 Task: Open Card Net Promoter Score Analysis in Board Brand Storytelling and Narrative Development to Workspace CRM Implementation and add a team member Softage.1@softage.net, a label Blue, a checklist Cleaning, an attachment from your computer, a color Blue and finally, add a card description 'Research and develop new service offerings' and a comment 'Let us approach this task with a sense of urgency and prioritize it accordingly.'. Add a start date 'Jan 09, 1900' with a due date 'Jan 16, 1900'
Action: Mouse moved to (106, 45)
Screenshot: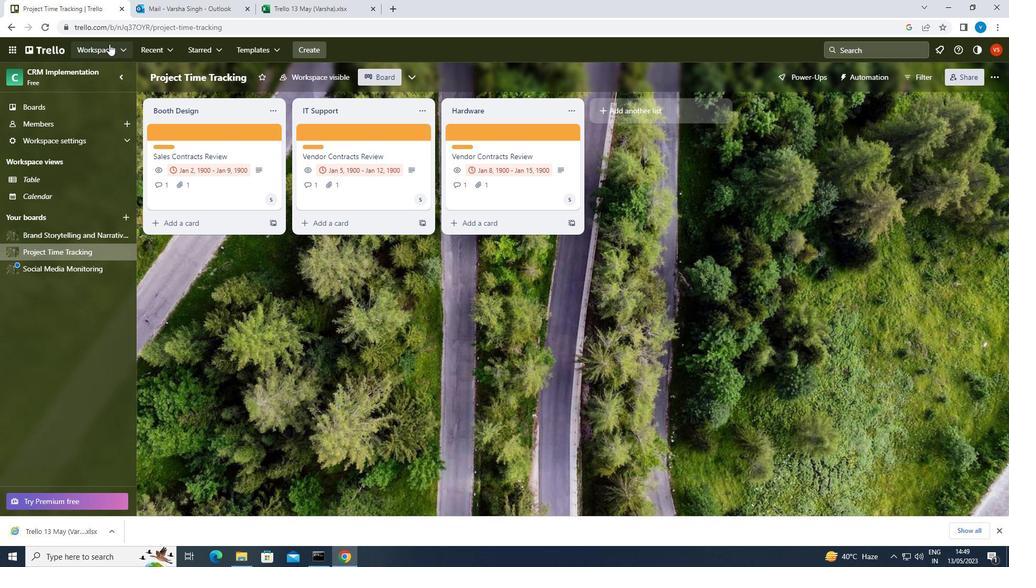 
Action: Mouse pressed left at (106, 45)
Screenshot: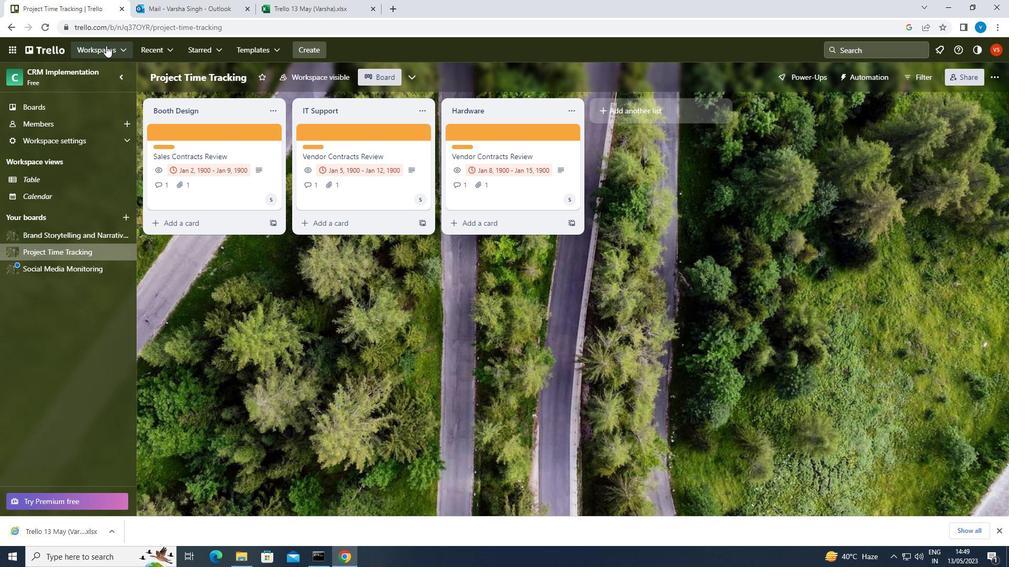 
Action: Mouse moved to (127, 385)
Screenshot: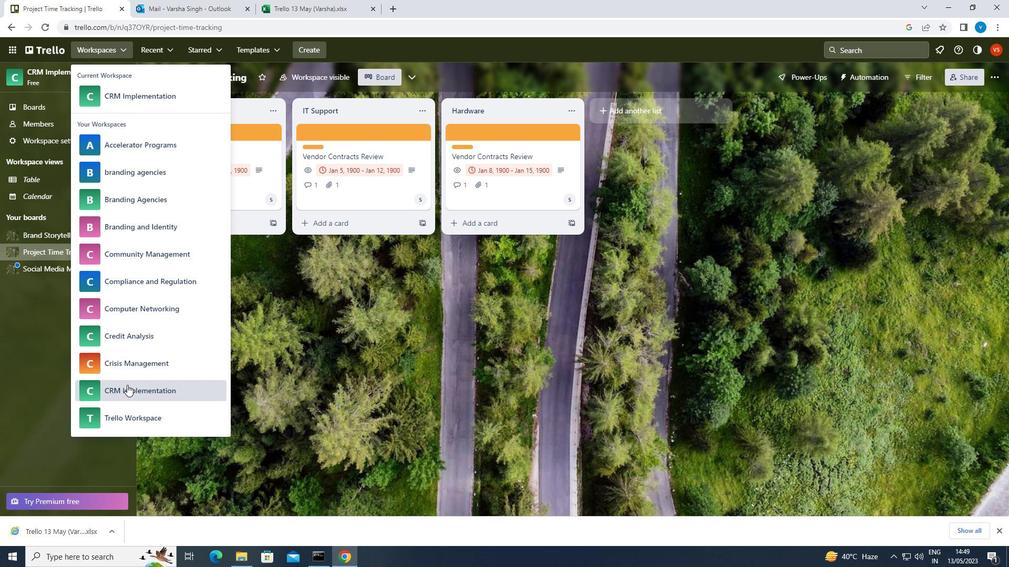 
Action: Mouse pressed left at (127, 385)
Screenshot: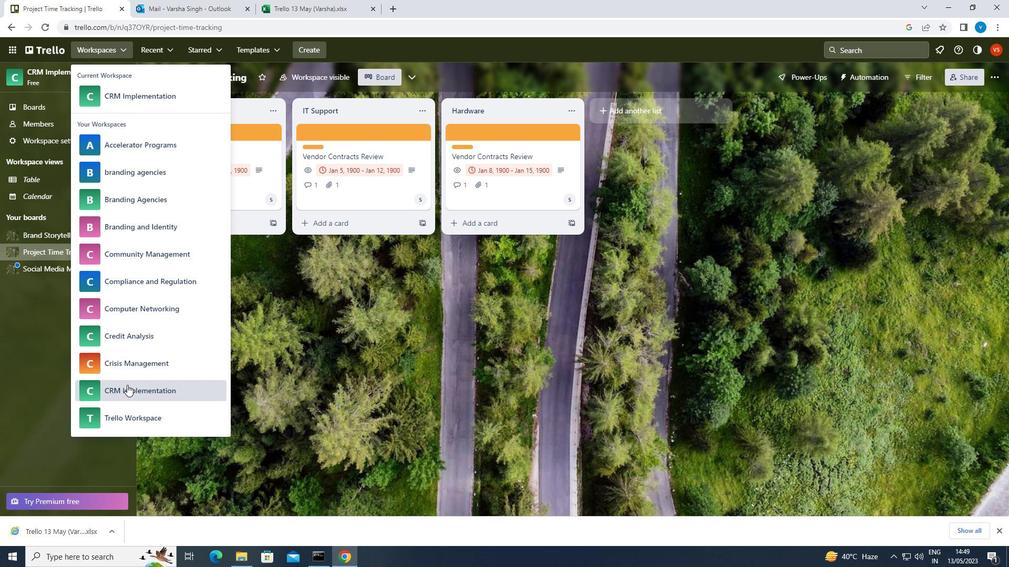 
Action: Mouse moved to (754, 423)
Screenshot: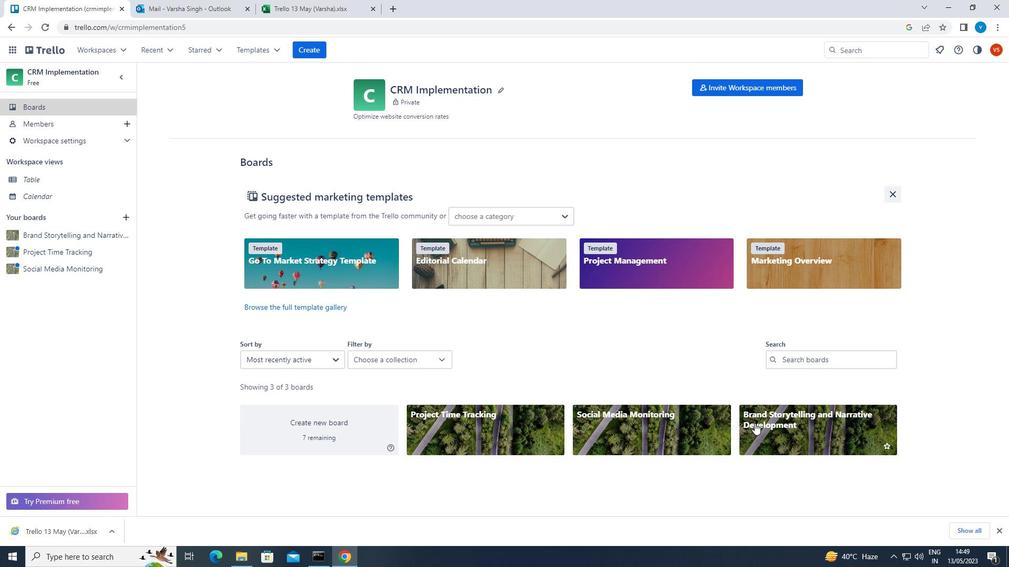 
Action: Mouse pressed left at (754, 423)
Screenshot: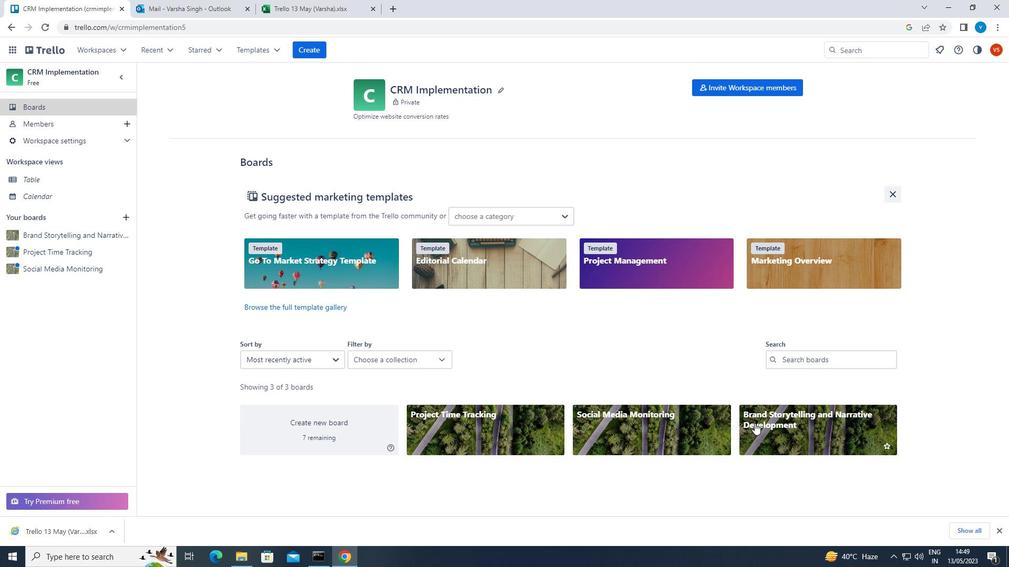 
Action: Mouse moved to (495, 135)
Screenshot: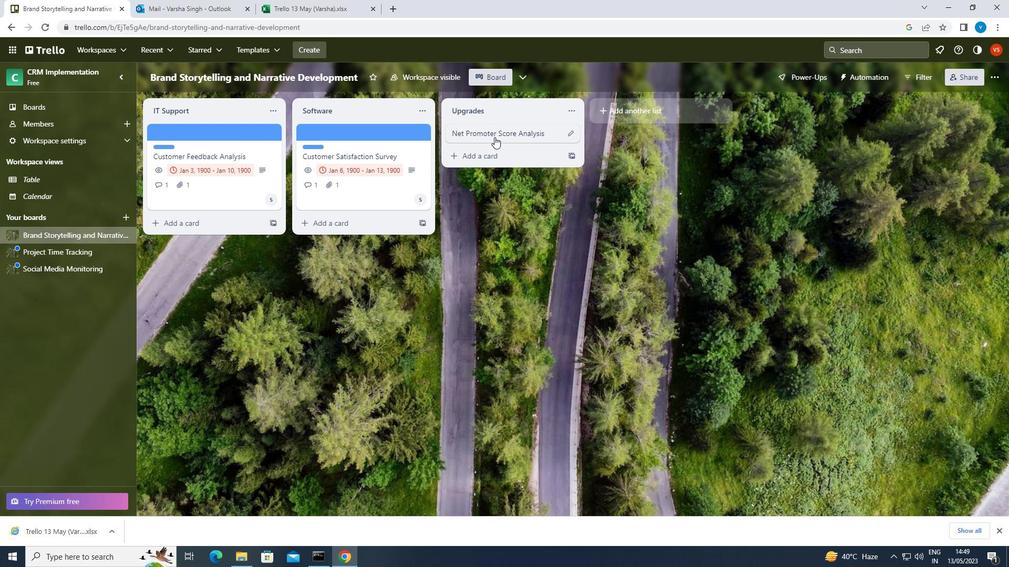 
Action: Mouse pressed left at (495, 135)
Screenshot: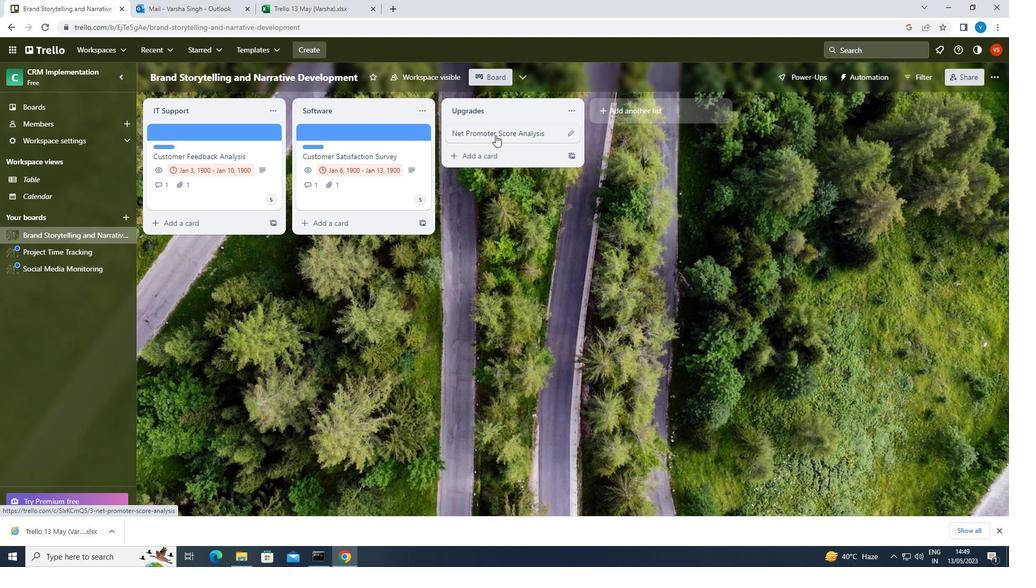 
Action: Mouse moved to (649, 170)
Screenshot: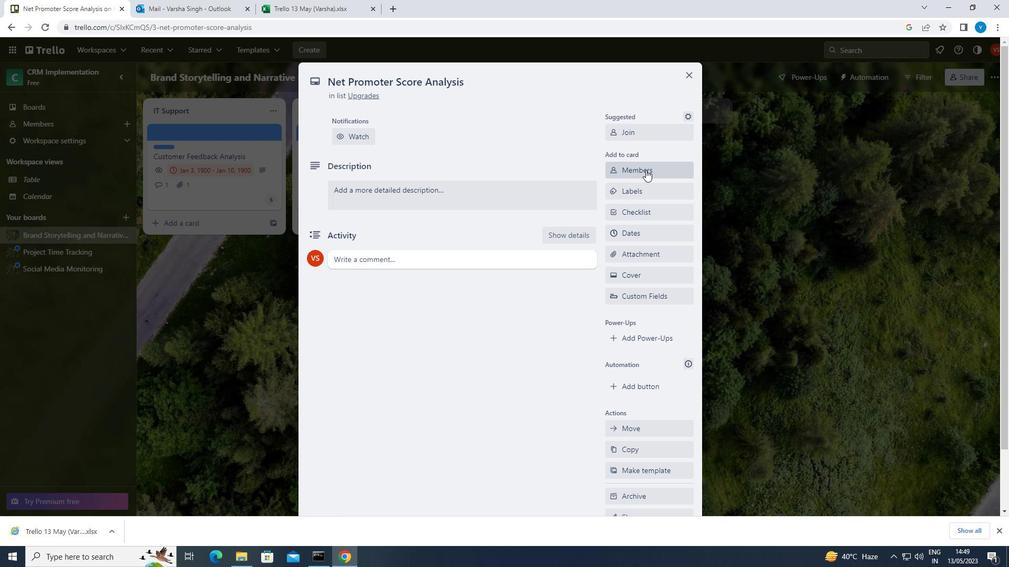 
Action: Mouse pressed left at (649, 170)
Screenshot: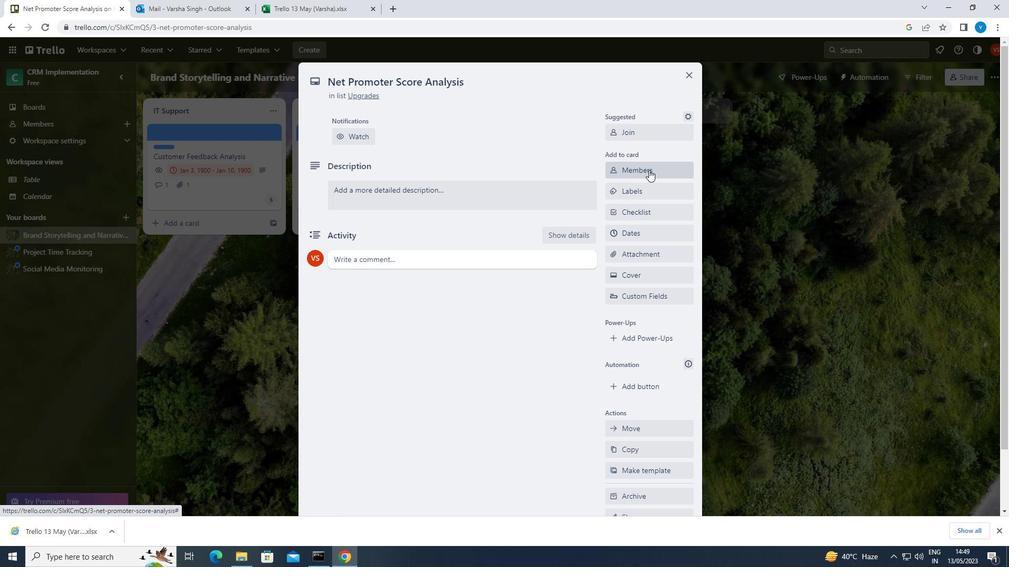 
Action: Key pressed <Key.shift>SOFTAGE.1<Key.shift><Key.shift>@SOFTAGE.NET
Screenshot: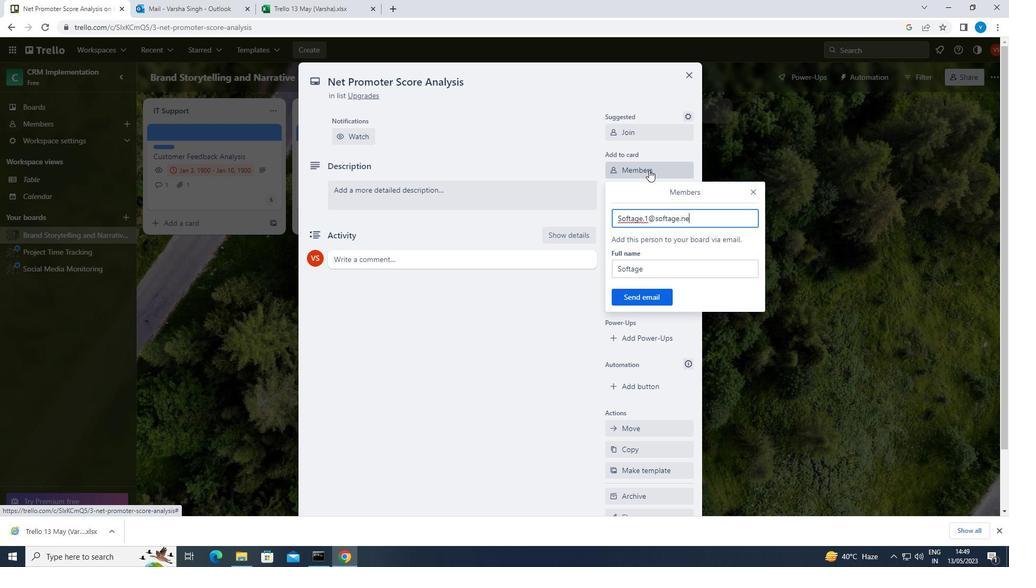 
Action: Mouse moved to (644, 296)
Screenshot: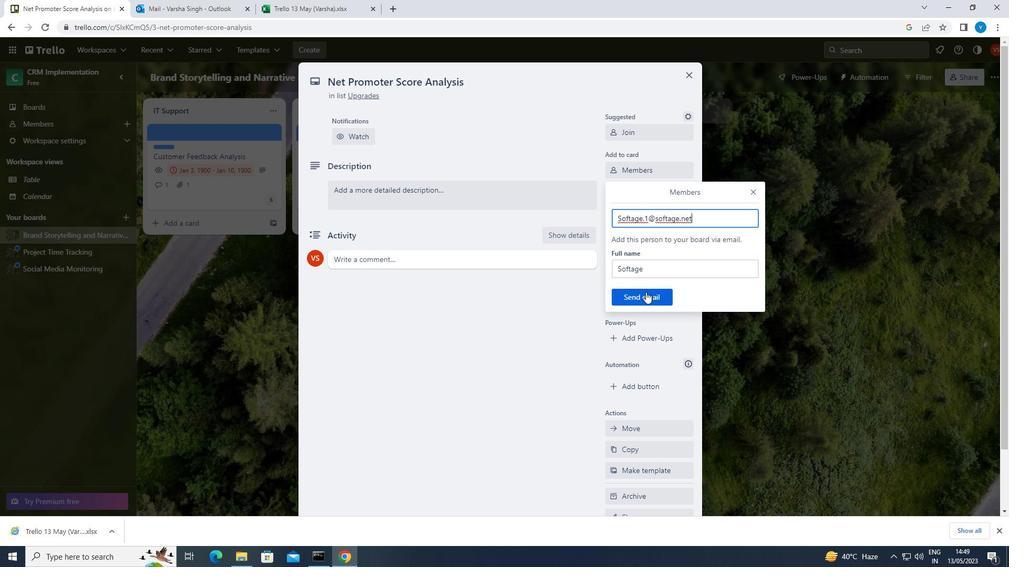 
Action: Mouse pressed left at (644, 296)
Screenshot: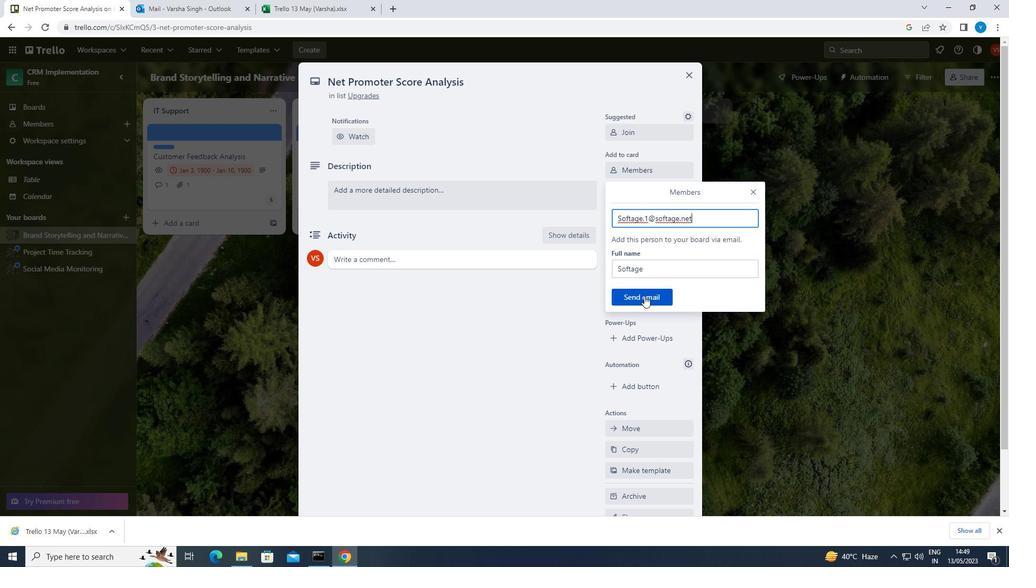 
Action: Mouse moved to (655, 189)
Screenshot: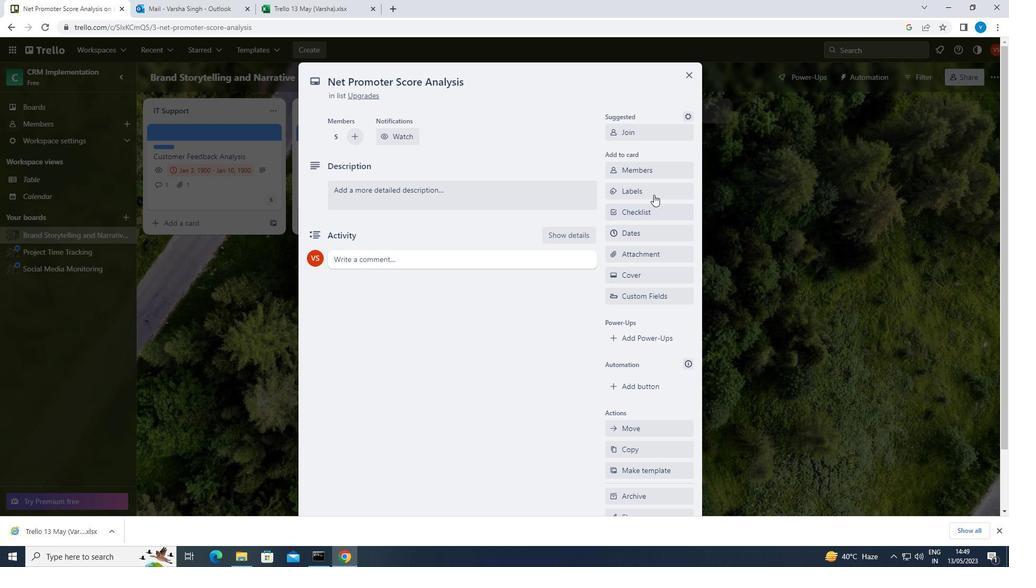 
Action: Mouse pressed left at (655, 189)
Screenshot: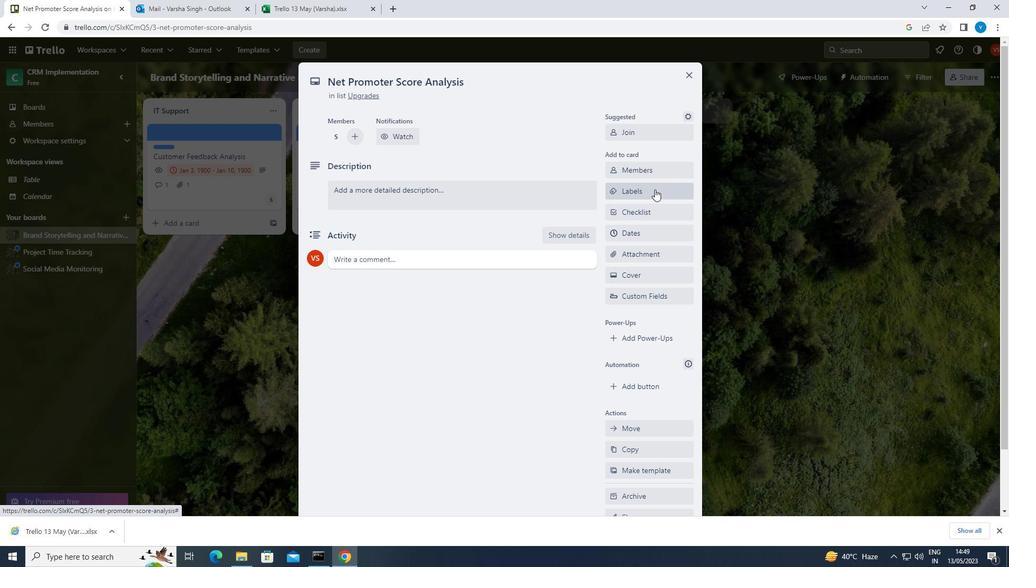 
Action: Mouse moved to (651, 365)
Screenshot: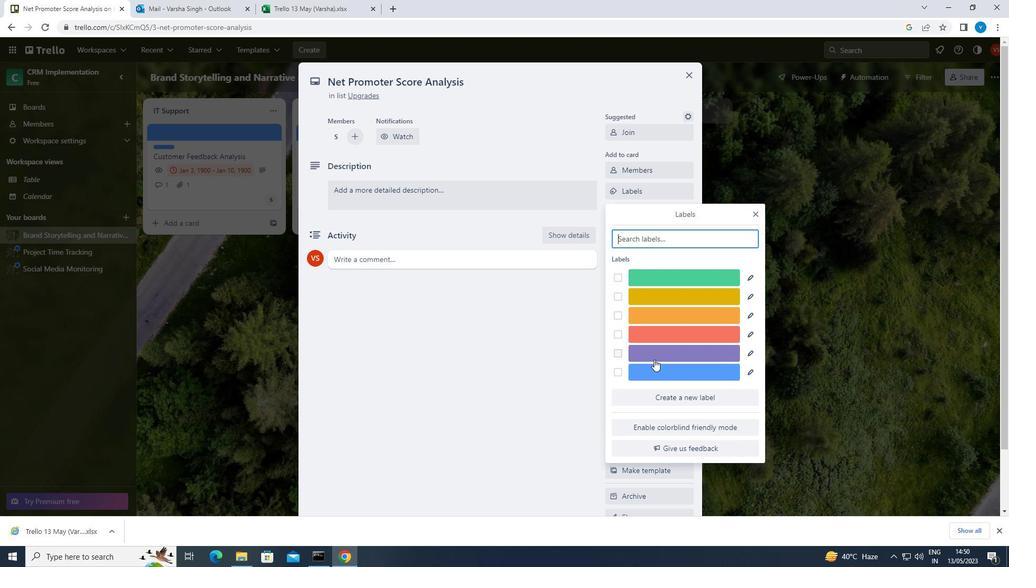 
Action: Mouse pressed left at (651, 365)
Screenshot: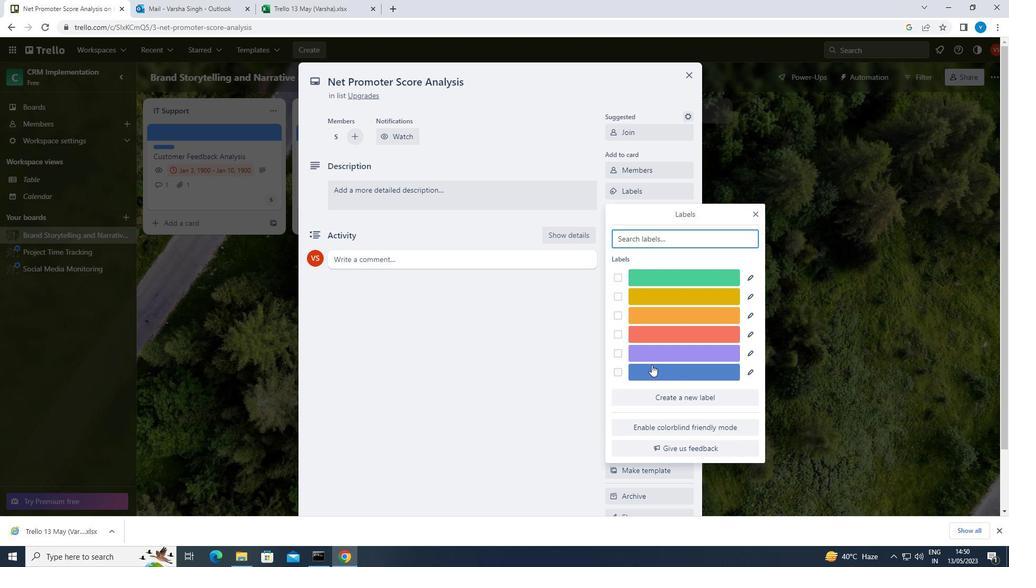 
Action: Mouse moved to (756, 213)
Screenshot: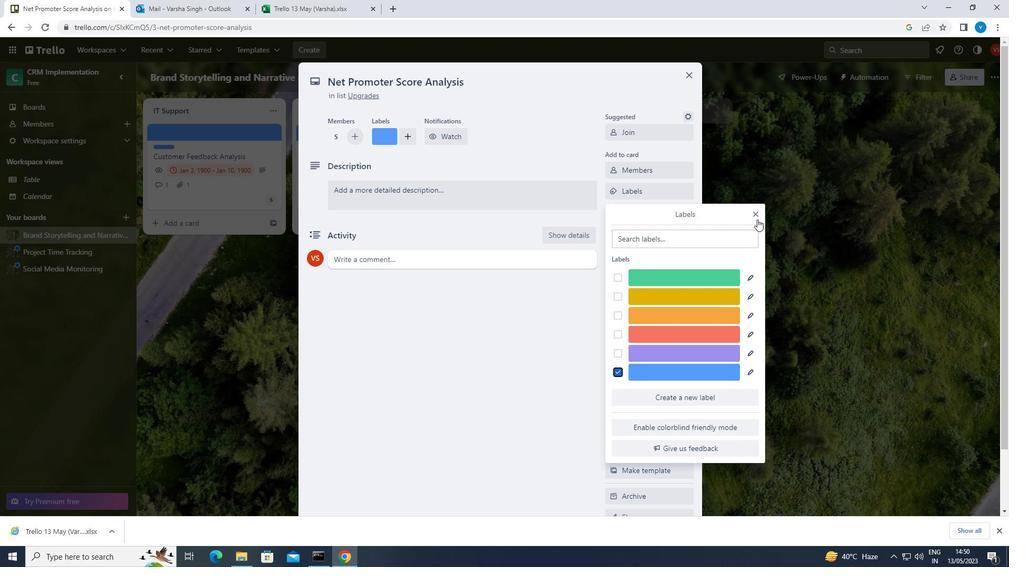 
Action: Mouse pressed left at (756, 213)
Screenshot: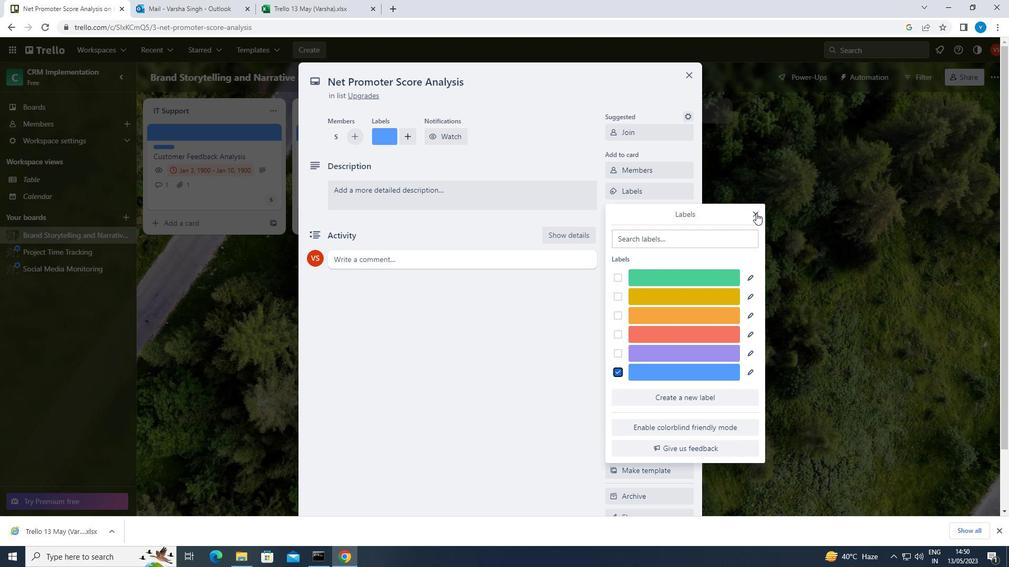 
Action: Mouse moved to (661, 210)
Screenshot: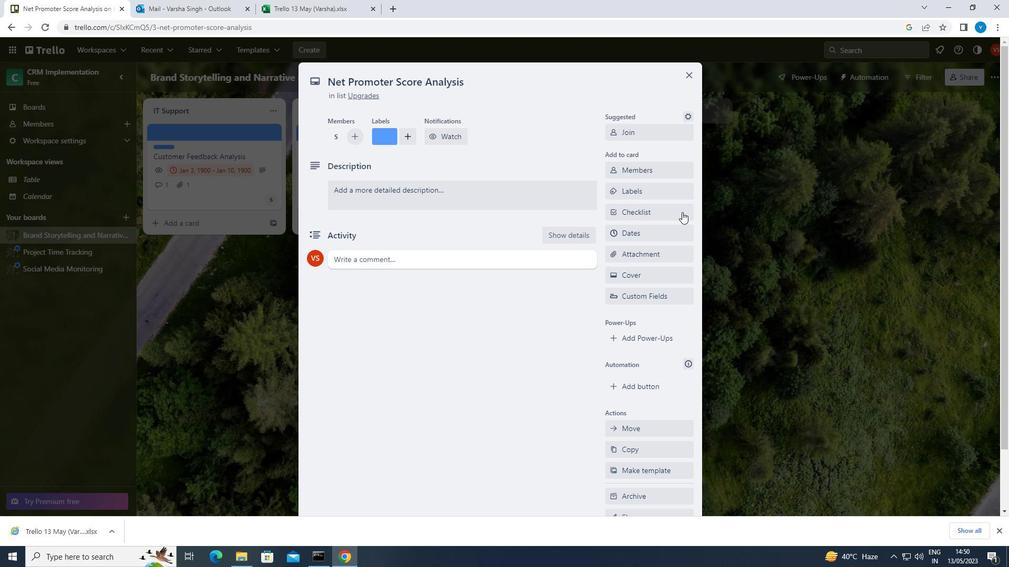 
Action: Mouse pressed left at (661, 210)
Screenshot: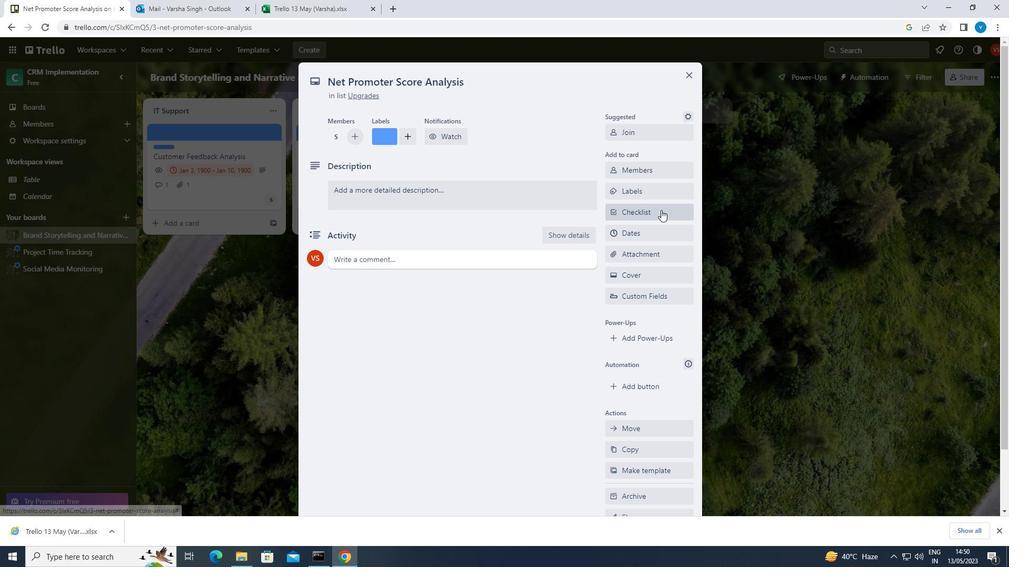 
Action: Mouse moved to (658, 255)
Screenshot: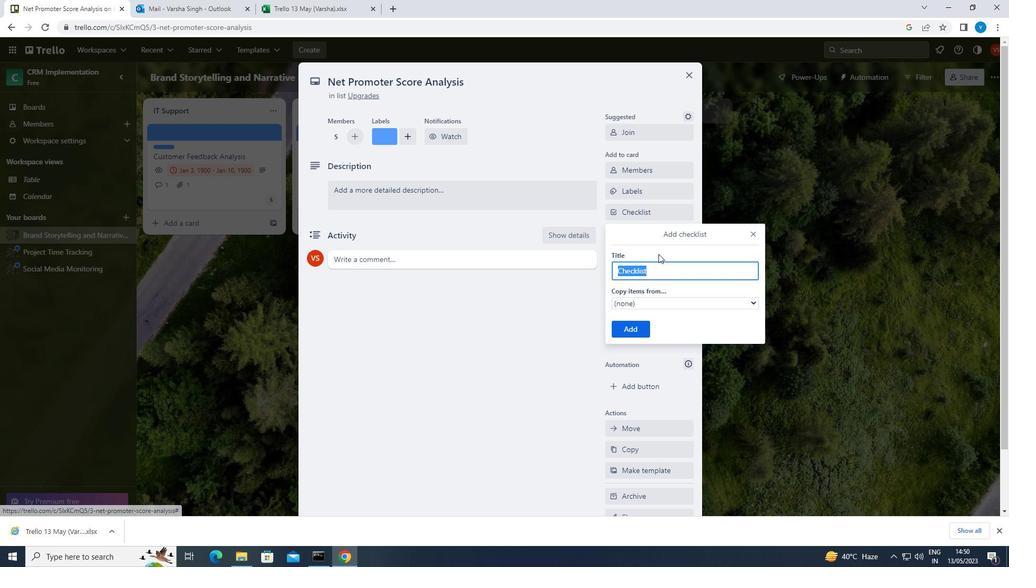 
Action: Key pressed <Key.shift>CLEANING
Screenshot: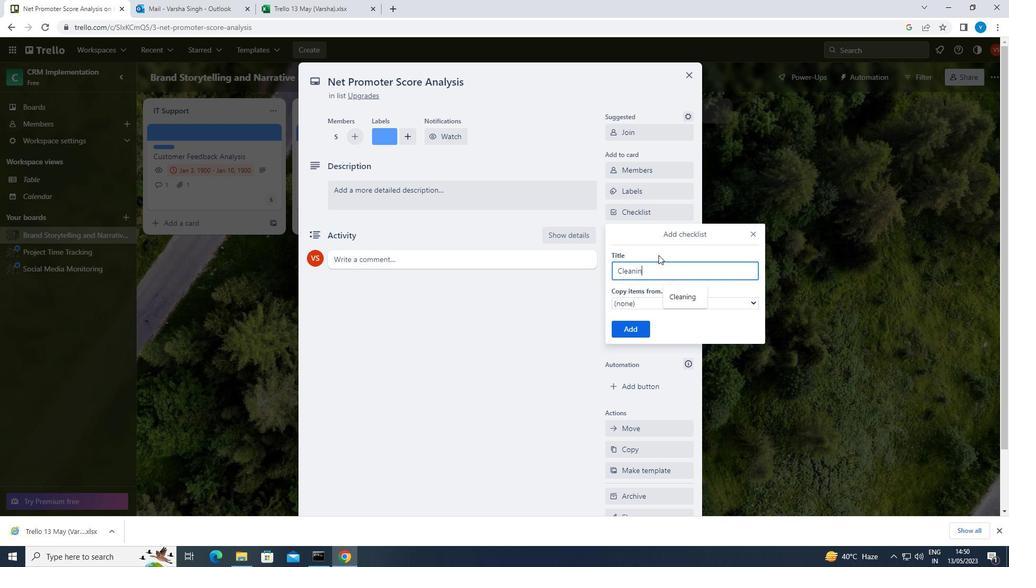 
Action: Mouse moved to (631, 330)
Screenshot: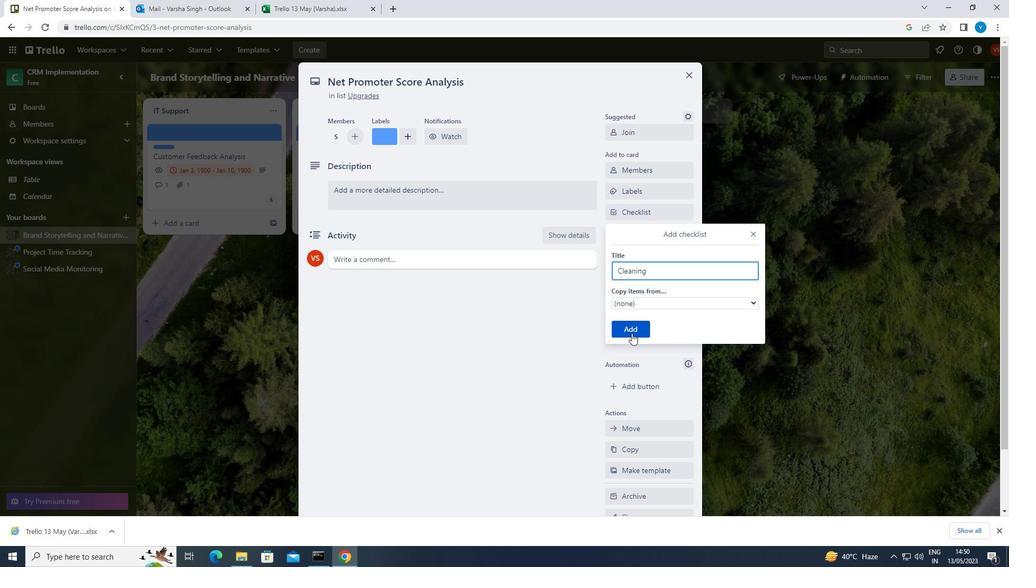 
Action: Mouse pressed left at (631, 330)
Screenshot: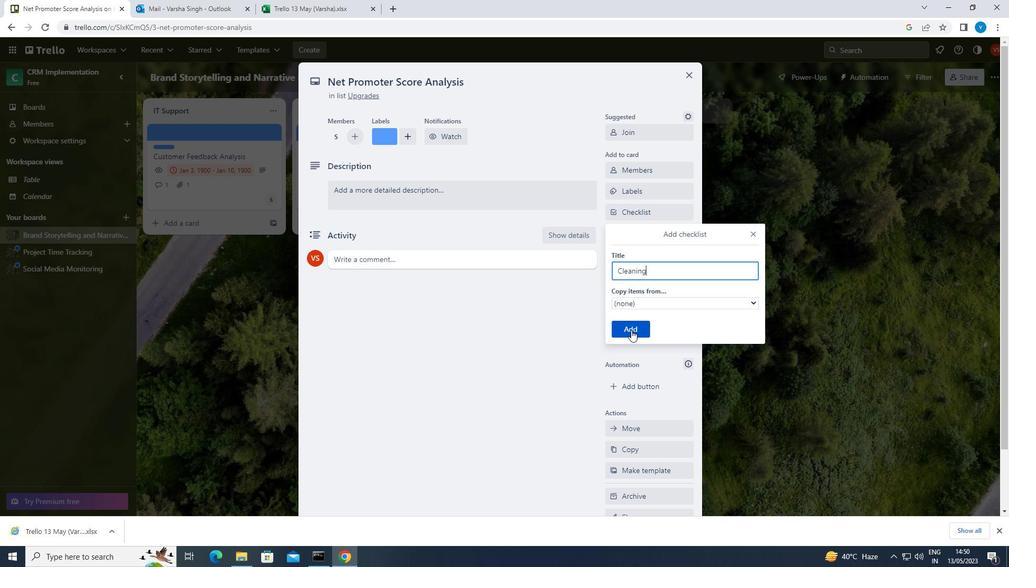 
Action: Mouse moved to (649, 254)
Screenshot: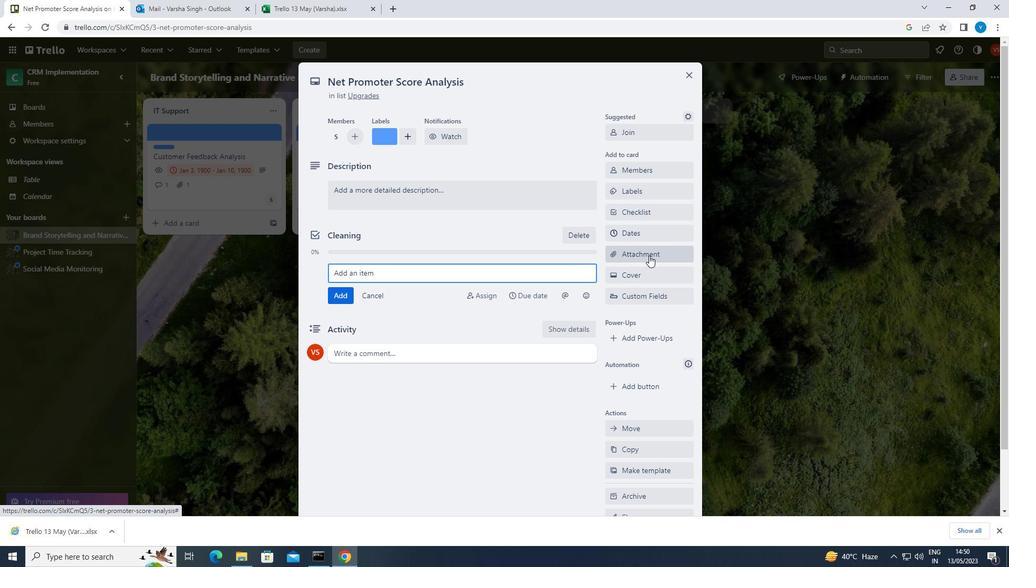 
Action: Mouse pressed left at (649, 254)
Screenshot: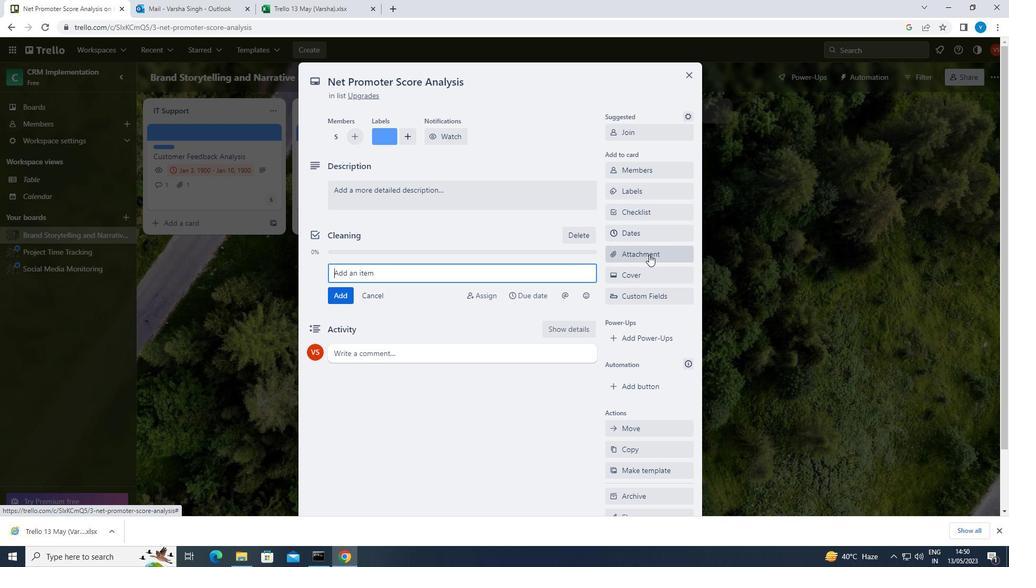 
Action: Mouse moved to (644, 299)
Screenshot: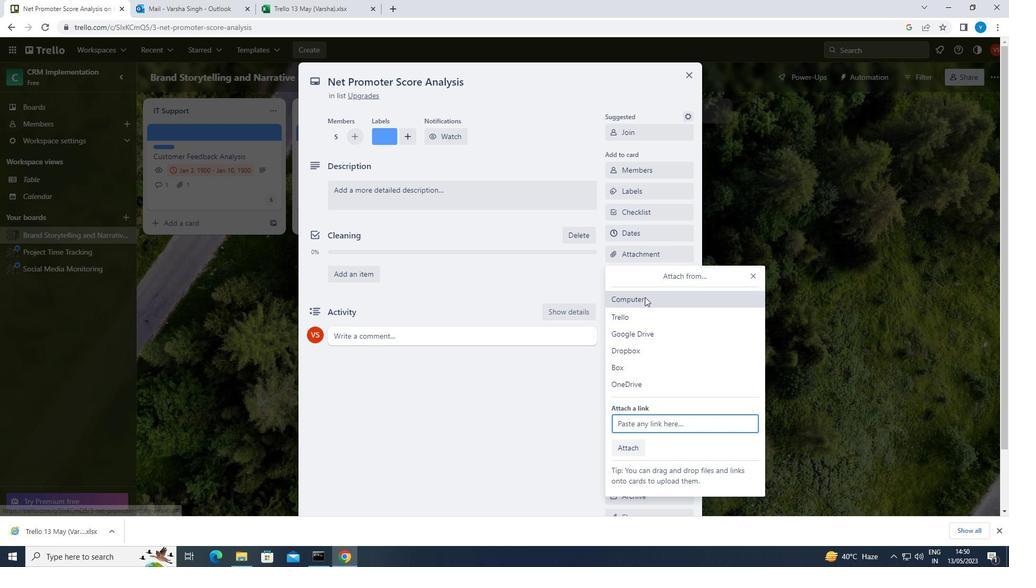 
Action: Mouse pressed left at (644, 299)
Screenshot: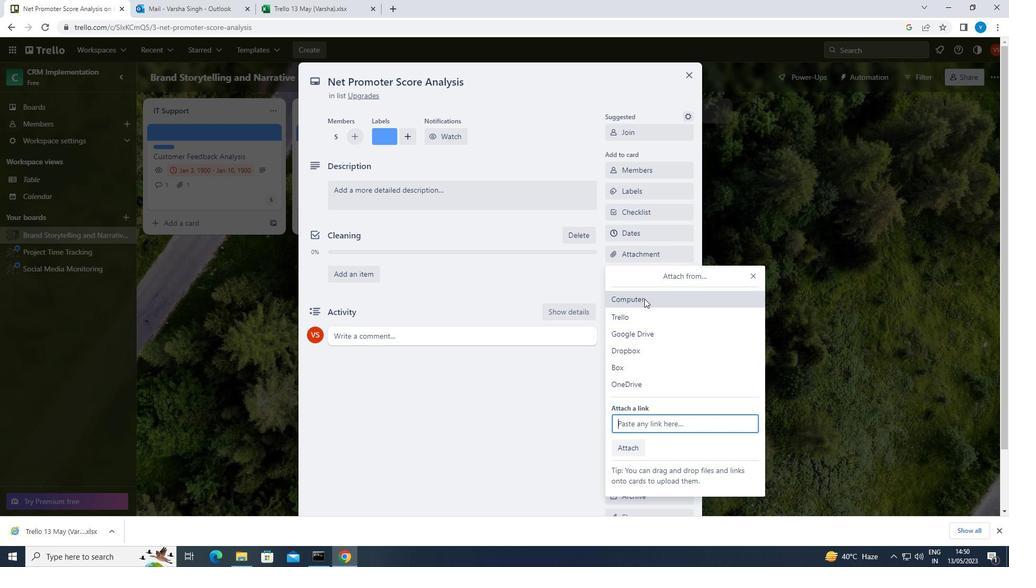 
Action: Mouse moved to (184, 189)
Screenshot: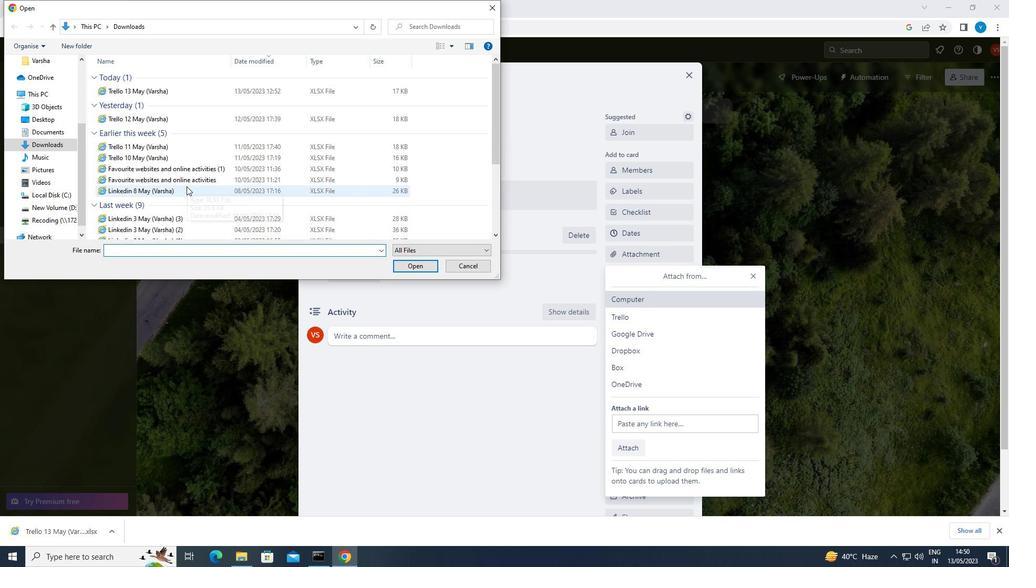 
Action: Mouse pressed left at (184, 189)
Screenshot: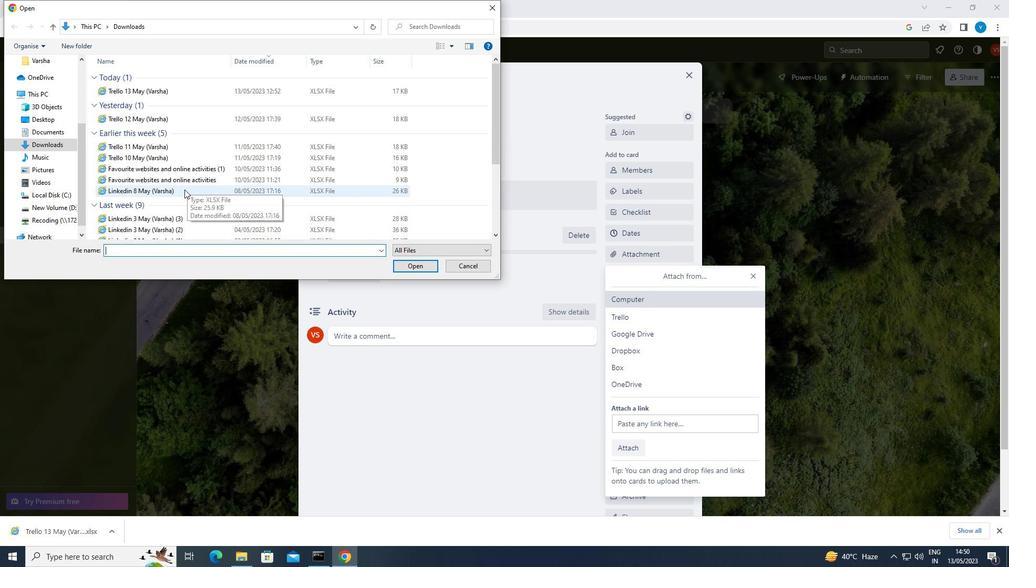 
Action: Mouse moved to (423, 268)
Screenshot: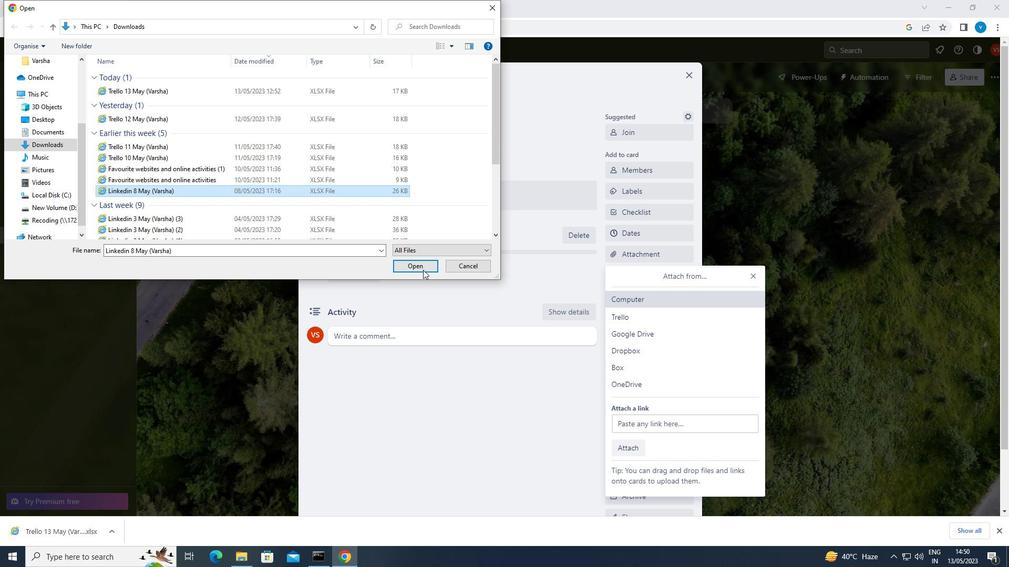 
Action: Mouse pressed left at (423, 268)
Screenshot: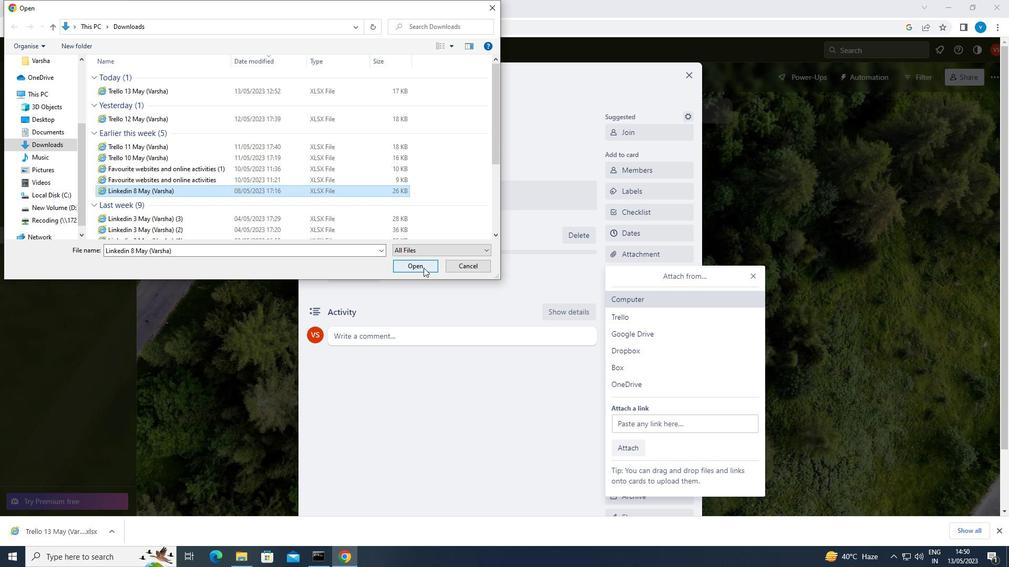 
Action: Mouse moved to (626, 273)
Screenshot: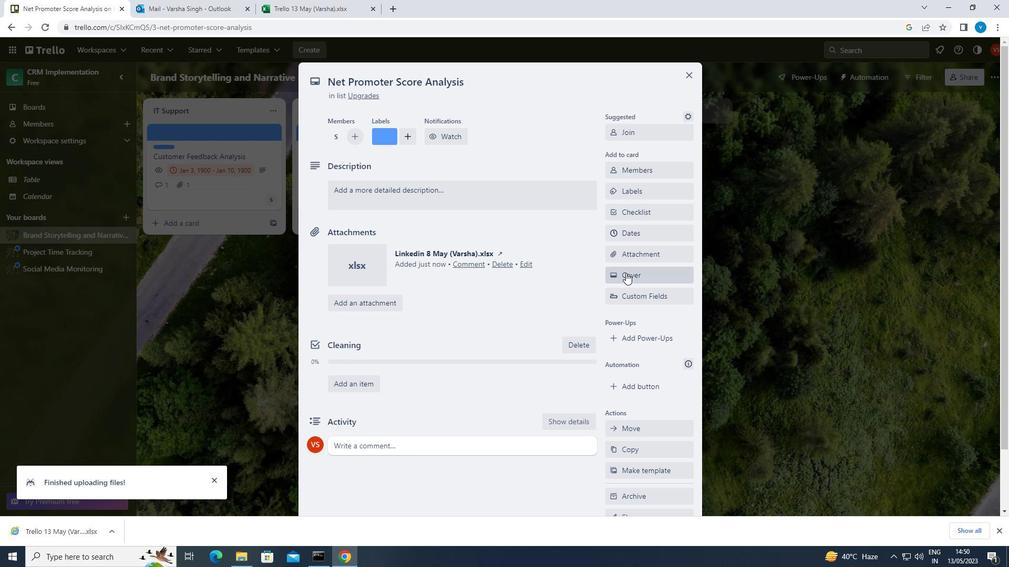 
Action: Mouse pressed left at (626, 273)
Screenshot: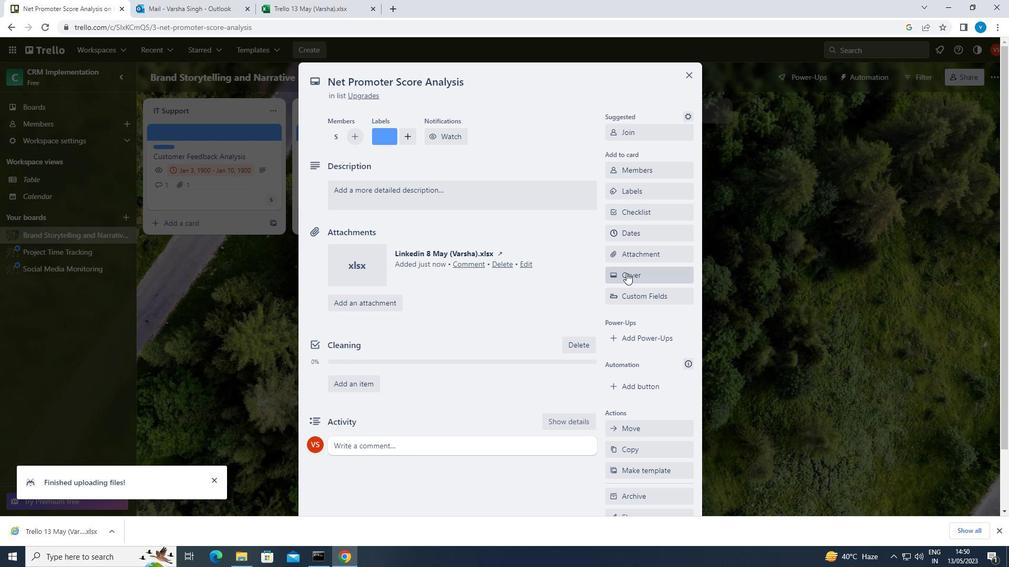 
Action: Mouse moved to (624, 323)
Screenshot: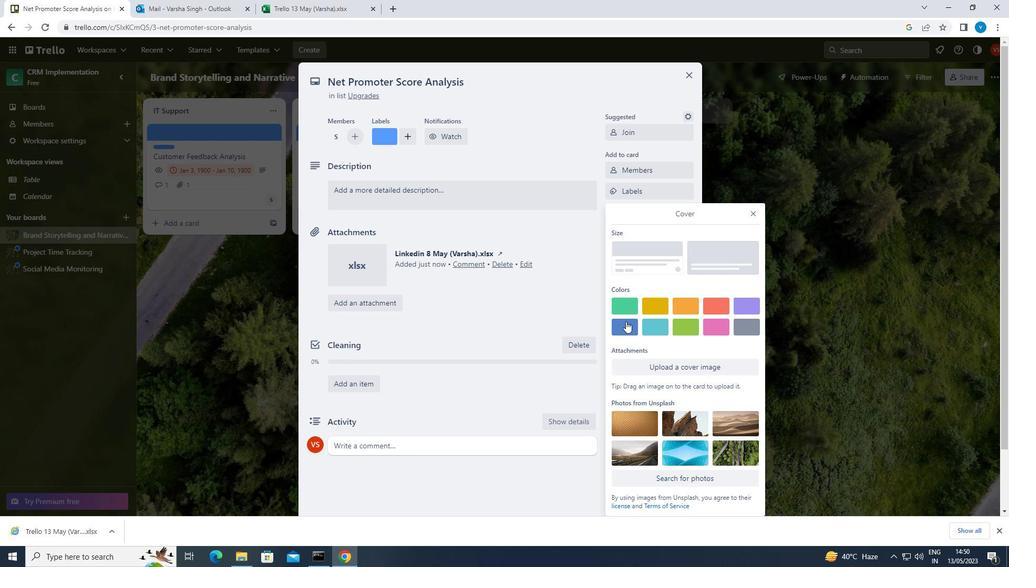 
Action: Mouse pressed left at (624, 323)
Screenshot: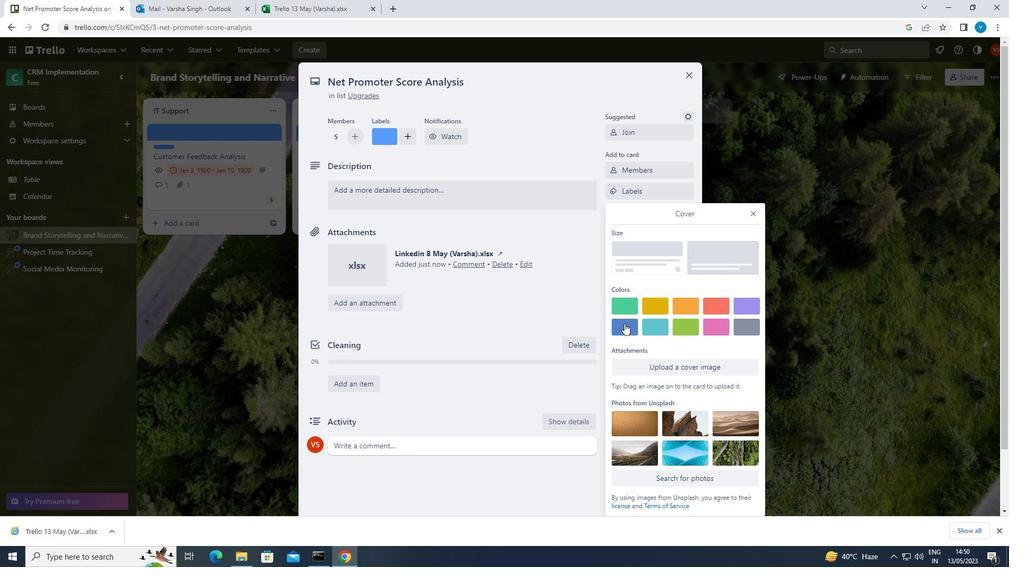 
Action: Mouse moved to (420, 253)
Screenshot: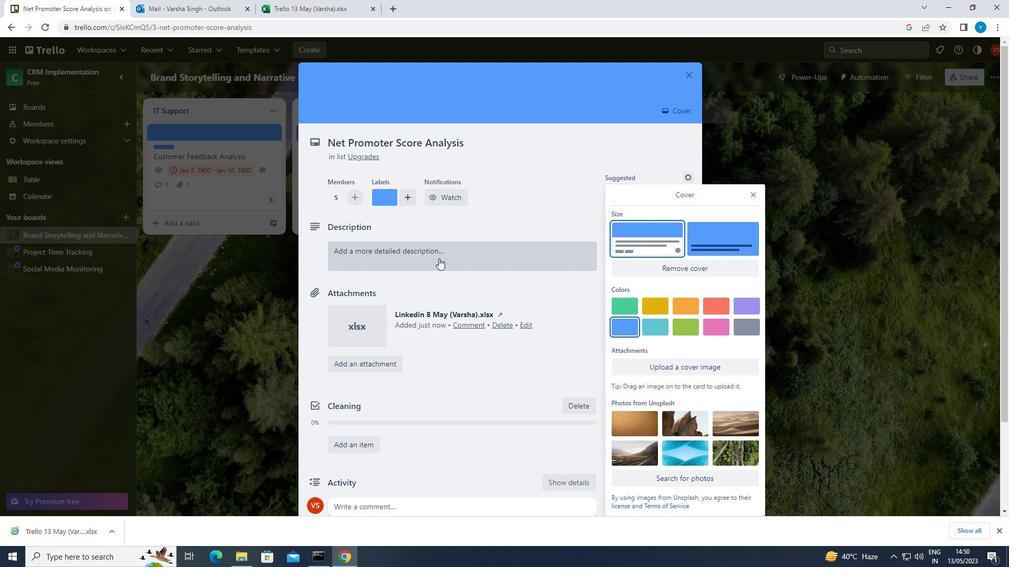 
Action: Mouse pressed left at (420, 253)
Screenshot: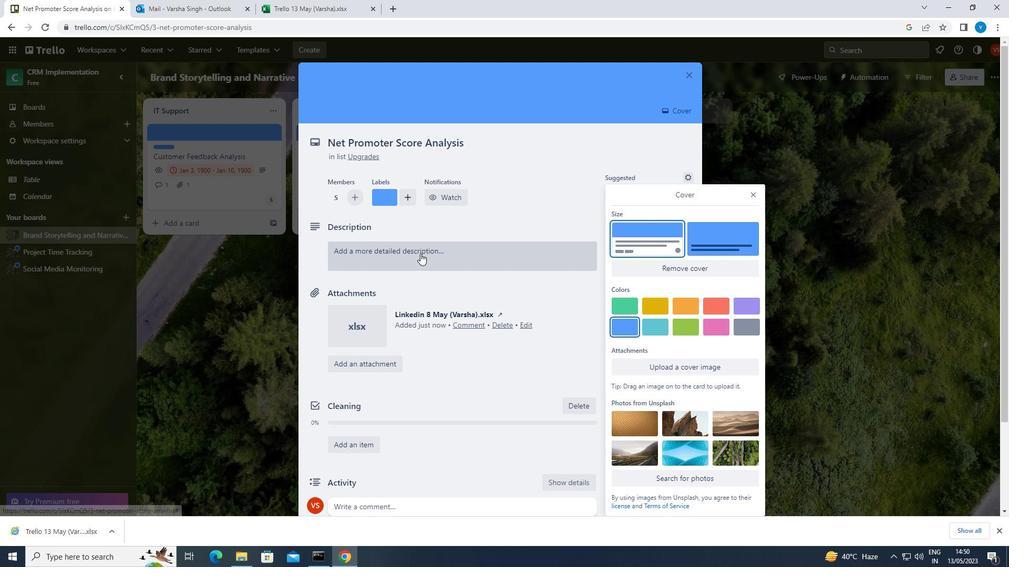 
Action: Mouse moved to (421, 252)
Screenshot: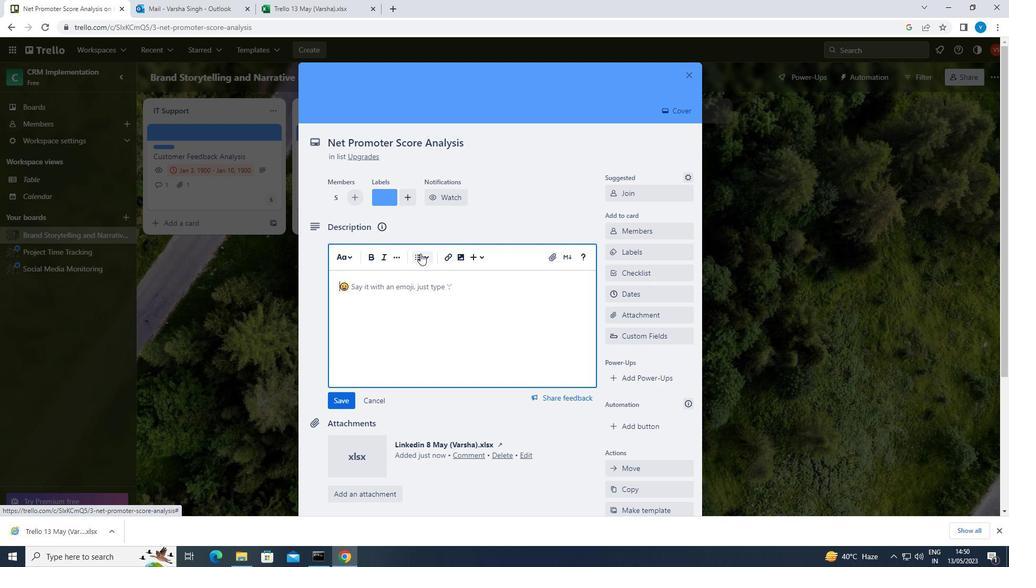 
Action: Key pressed <Key.shift>RESEARCH<Key.space>AND<Key.space>DEVELOP<Key.space>NEW<Key.space>SERVICE<Key.space>OFFERINGS
Screenshot: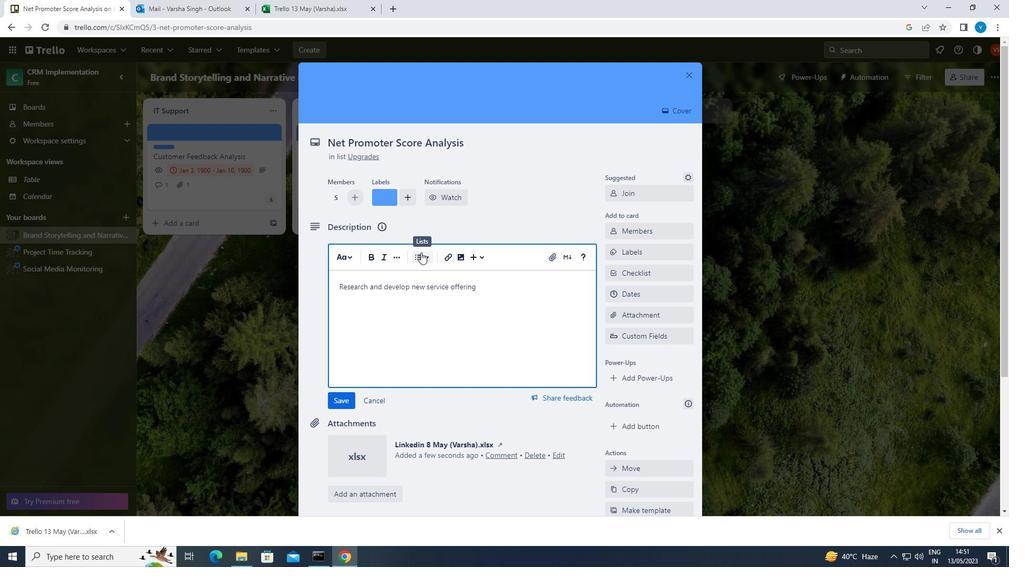 
Action: Mouse moved to (336, 401)
Screenshot: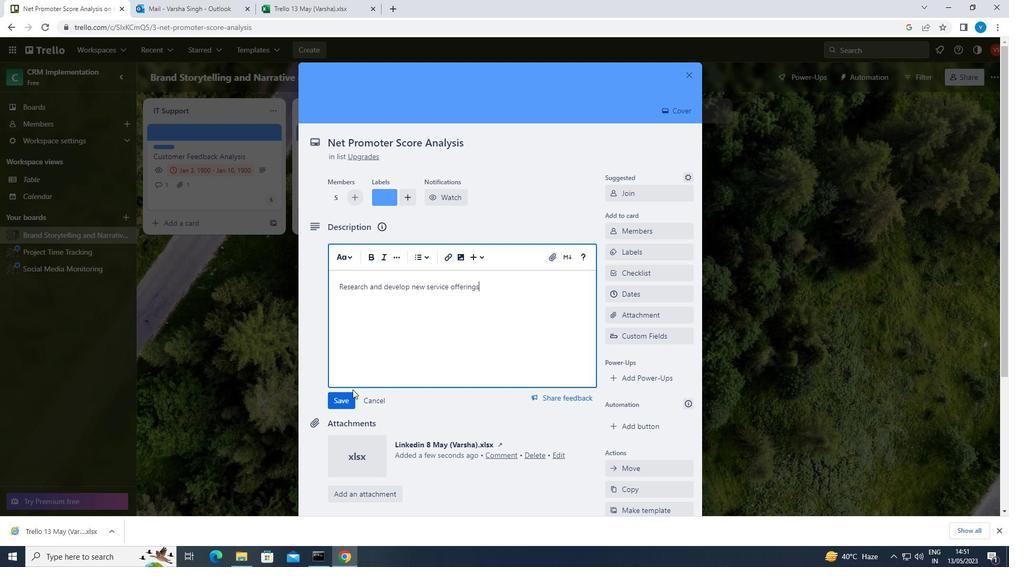 
Action: Mouse pressed left at (336, 401)
Screenshot: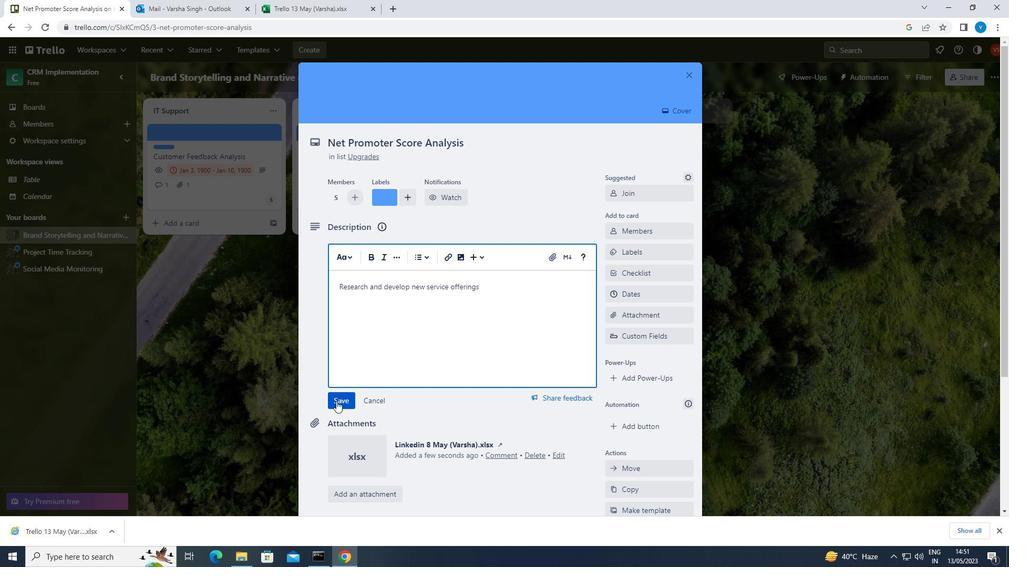 
Action: Mouse moved to (375, 481)
Screenshot: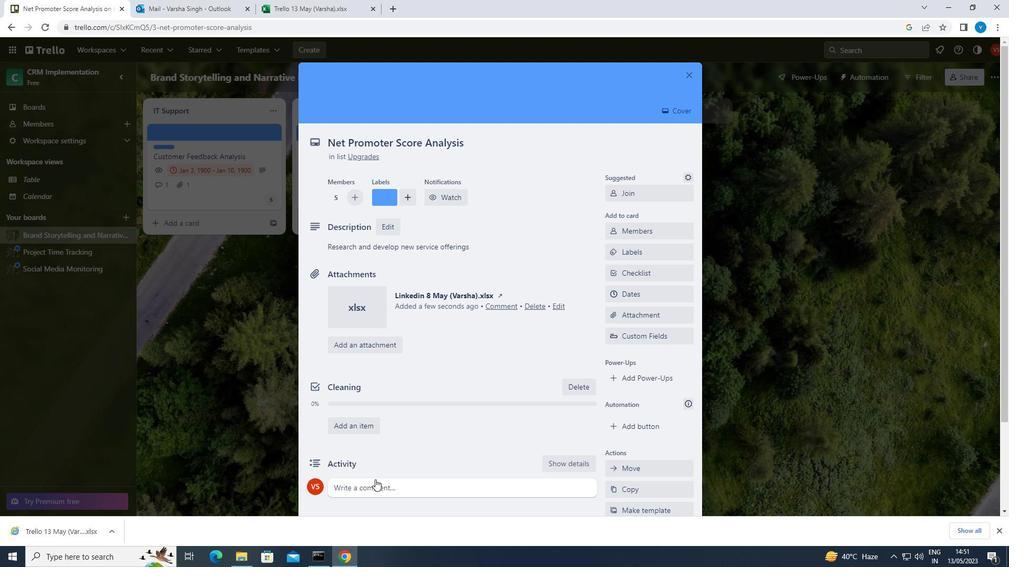 
Action: Mouse pressed left at (375, 481)
Screenshot: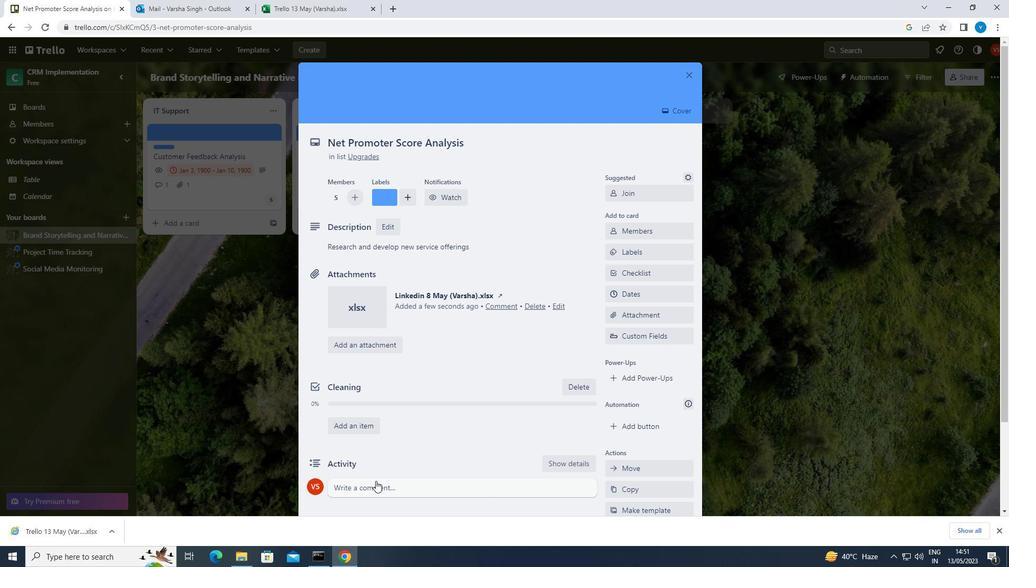 
Action: Mouse moved to (379, 477)
Screenshot: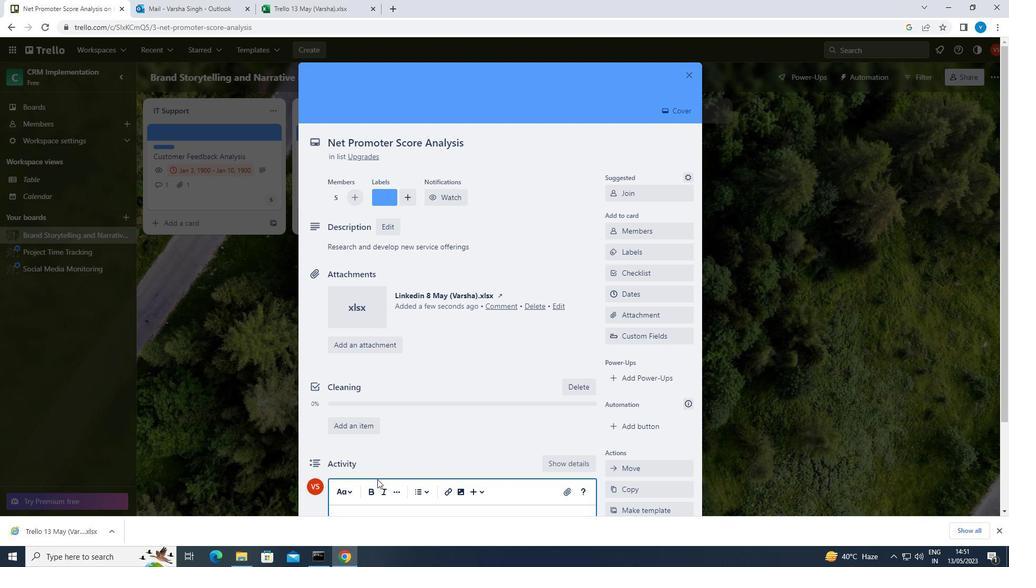 
Action: Key pressed <Key.shift>LET<Key.space>US<Key.space>APPROACH<Key.space>THIS<Key.space>TASK<Key.space>WITH<Key.space>A<Key.space>SENSE<Key.space>OF<Key.space>URGENCY<Key.space>AND<Key.space>PRIORITIZE<Key.space>IT<Key.space>ACCORDINGLY.
Screenshot: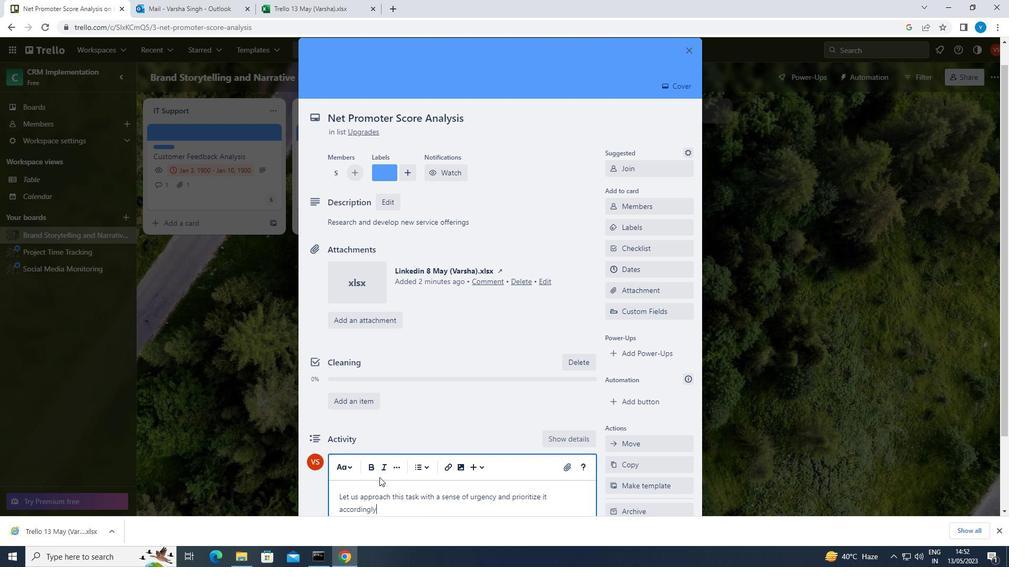 
Action: Mouse moved to (443, 459)
Screenshot: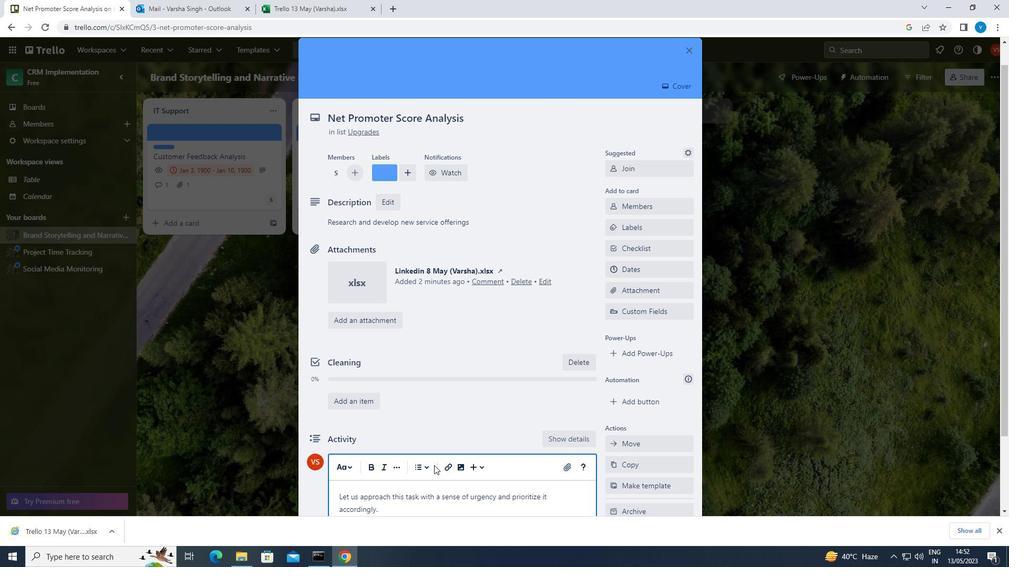 
Action: Mouse scrolled (443, 458) with delta (0, 0)
Screenshot: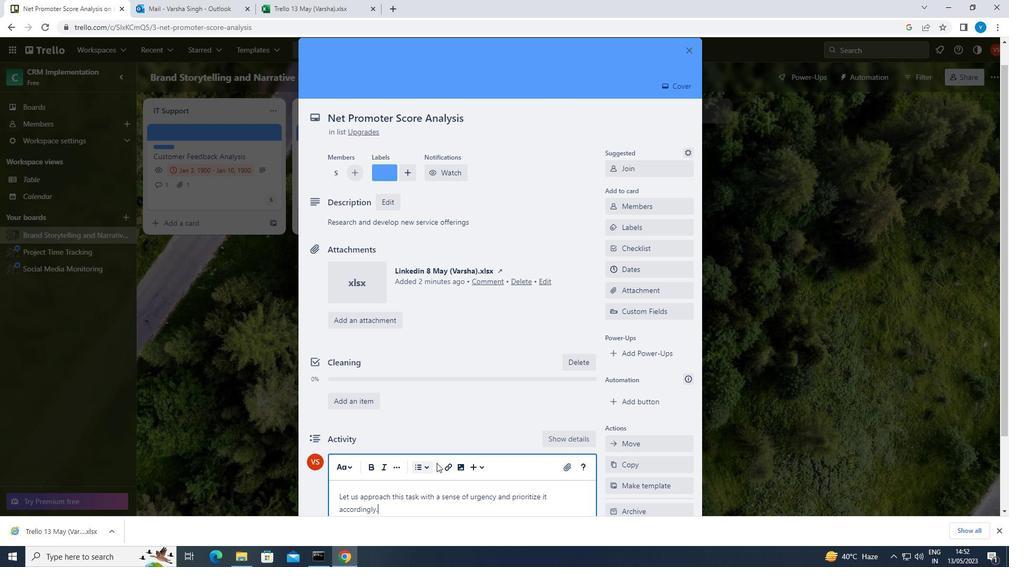 
Action: Mouse scrolled (443, 458) with delta (0, 0)
Screenshot: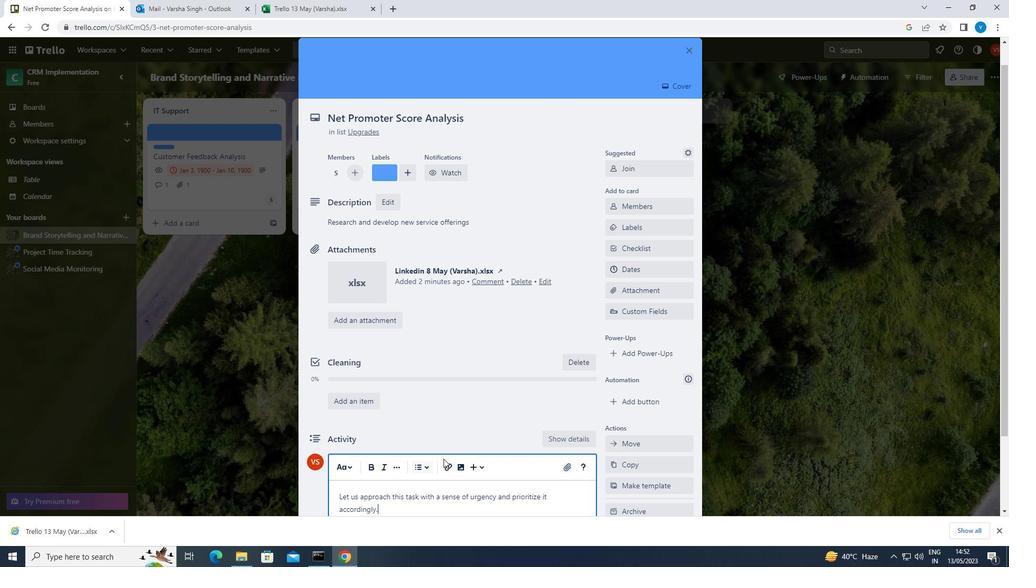 
Action: Mouse moved to (344, 451)
Screenshot: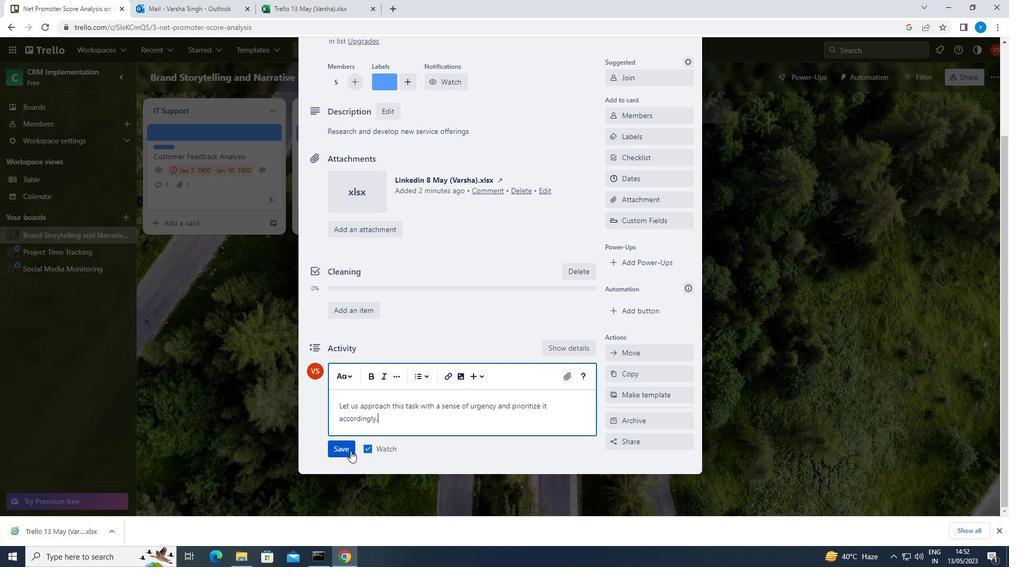 
Action: Mouse pressed left at (344, 451)
Screenshot: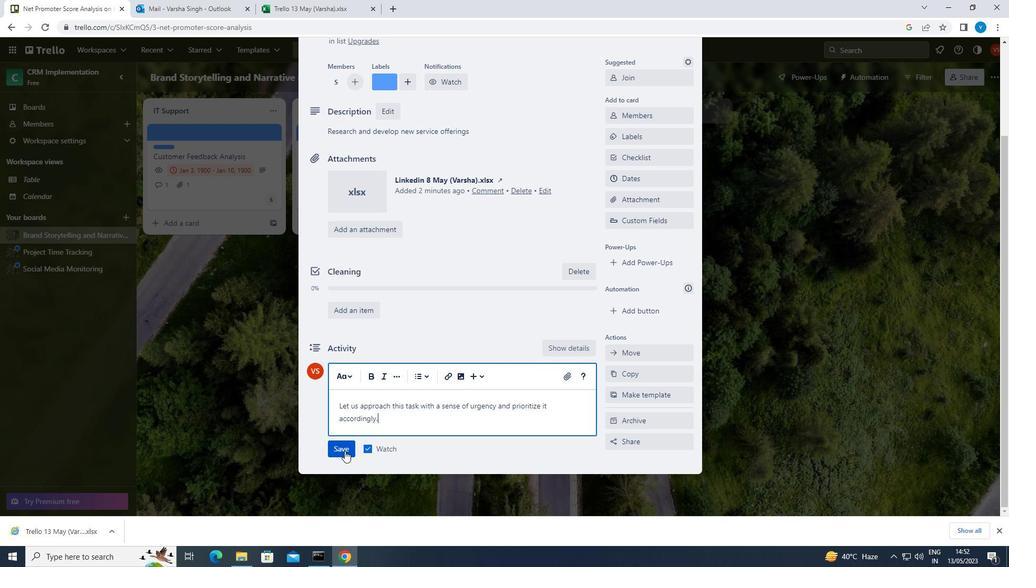 
Action: Mouse moved to (633, 188)
Screenshot: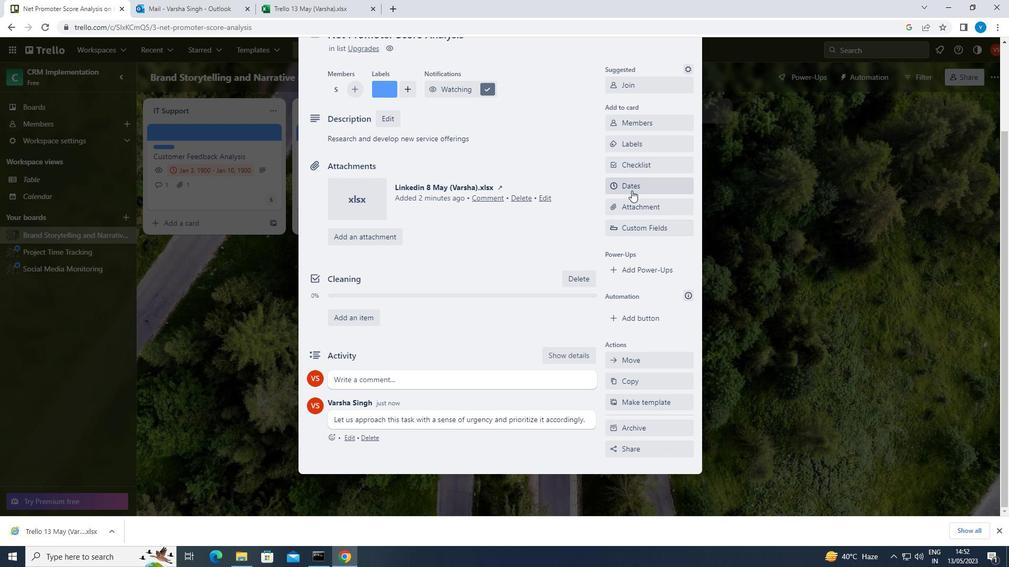 
Action: Mouse pressed left at (633, 188)
Screenshot: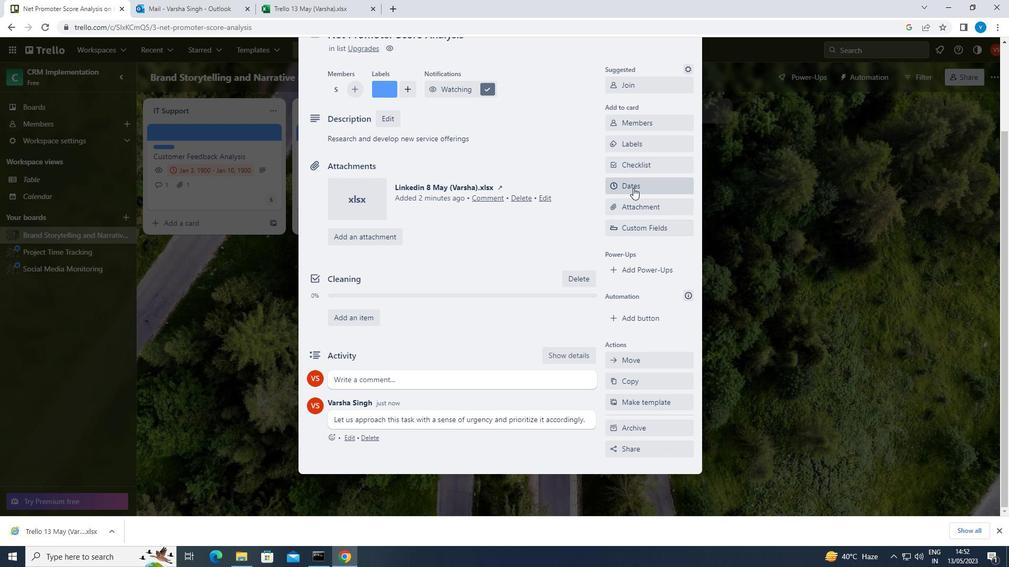 
Action: Mouse moved to (615, 265)
Screenshot: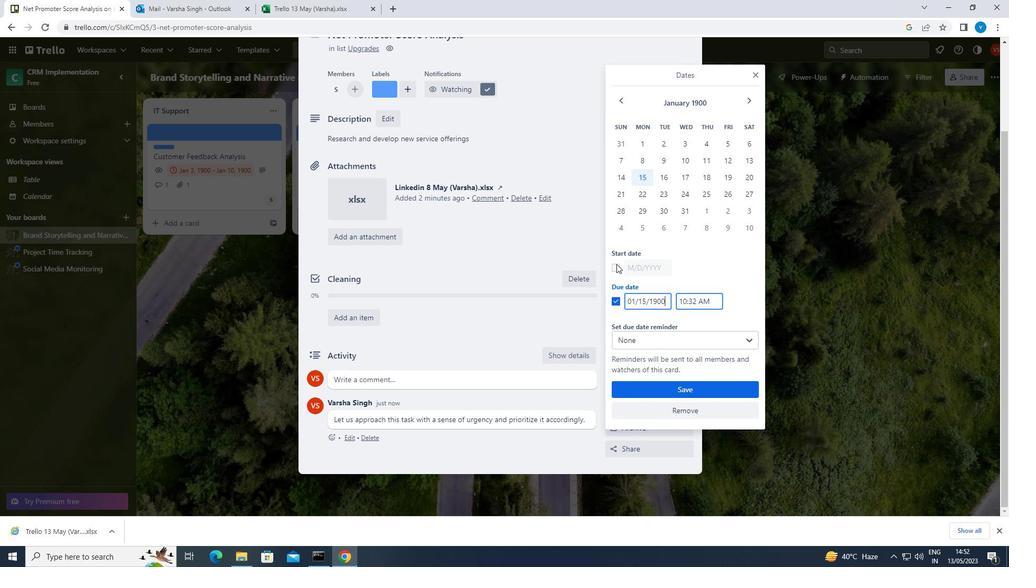 
Action: Mouse pressed left at (615, 265)
Screenshot: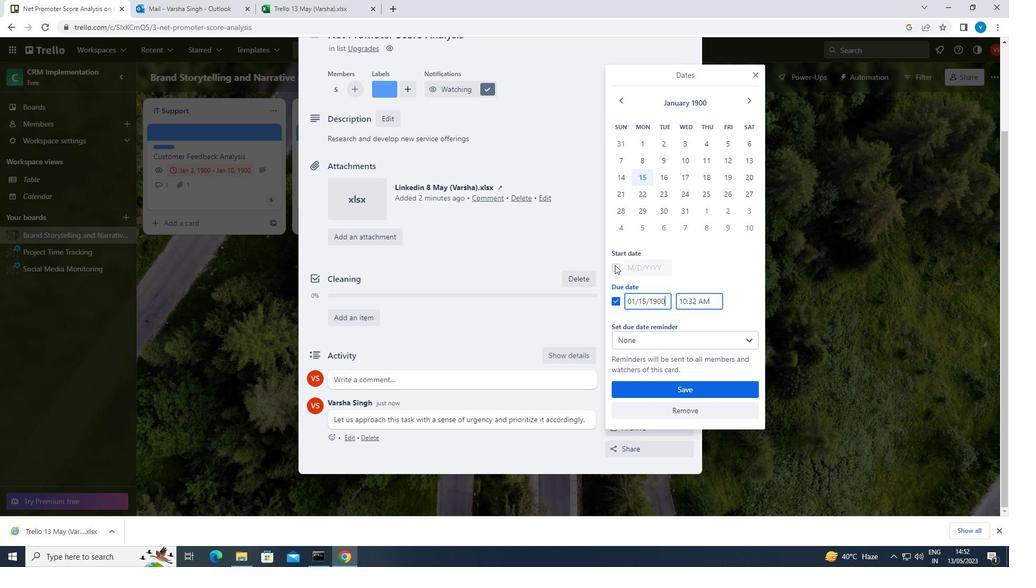 
Action: Mouse moved to (667, 265)
Screenshot: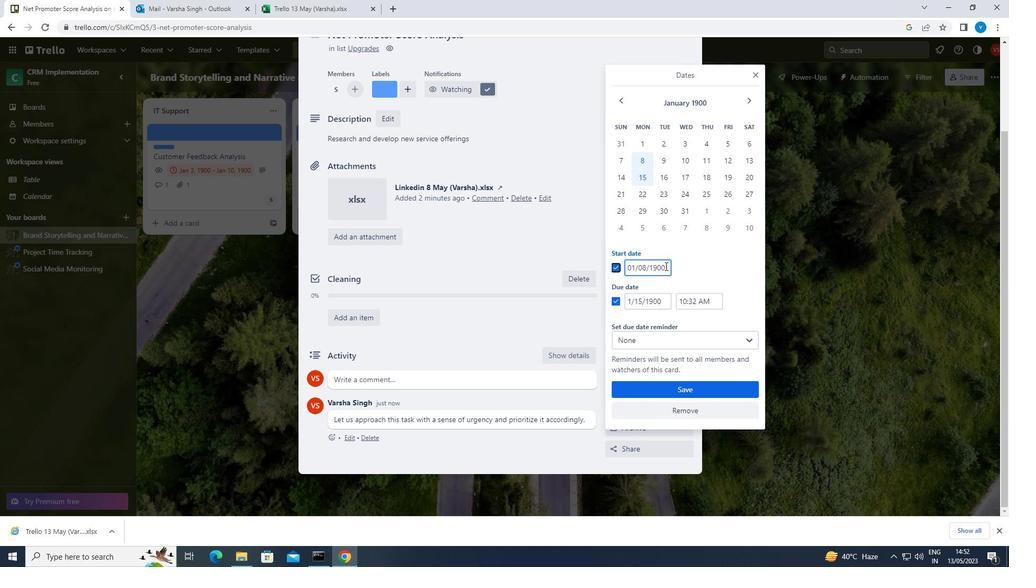 
Action: Mouse pressed left at (667, 265)
Screenshot: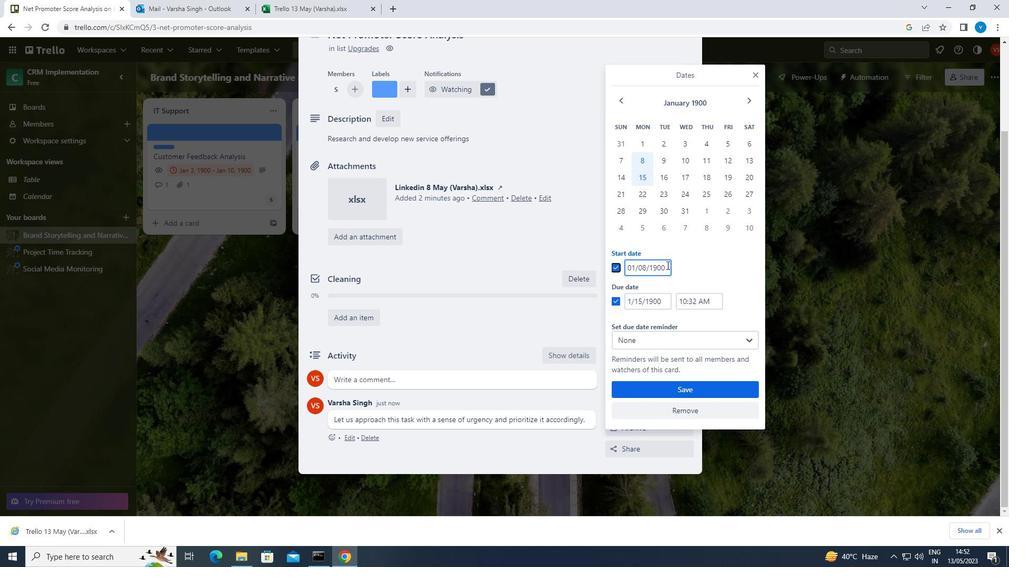 
Action: Mouse moved to (667, 265)
Screenshot: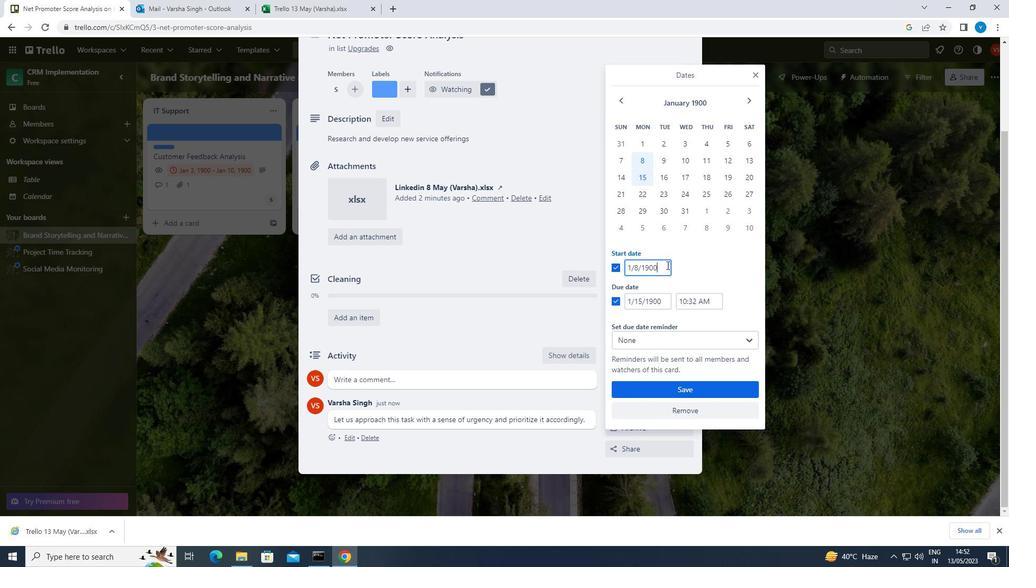 
Action: Key pressed <Key.backspace><Key.backspace><Key.backspace><Key.backspace><Key.backspace><Key.backspace><Key.backspace><Key.backspace><Key.backspace><Key.backspace><Key.backspace><Key.backspace><Key.backspace><Key.backspace><Key.backspace><Key.backspace>01/09/1900
Screenshot: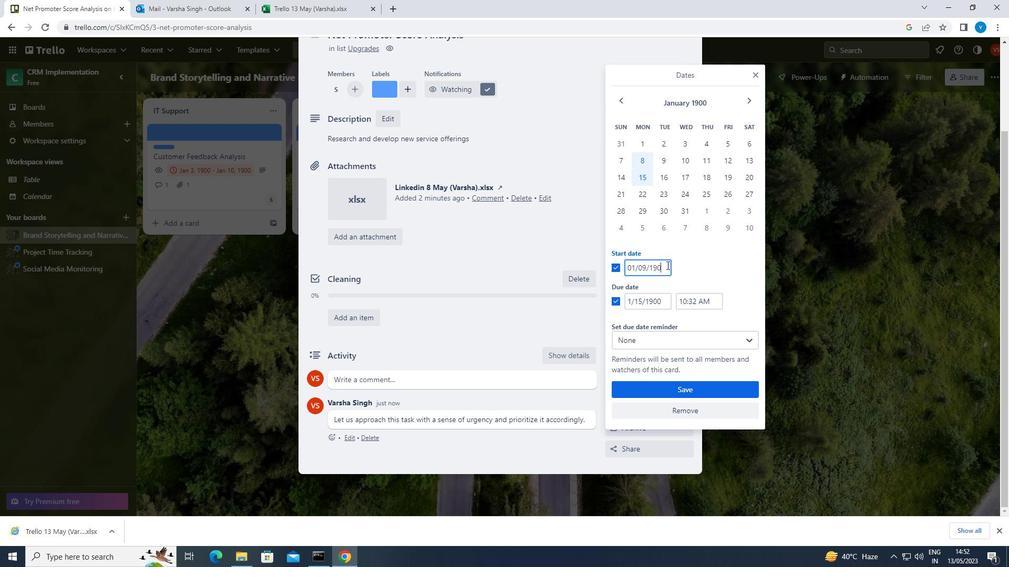 
Action: Mouse moved to (662, 299)
Screenshot: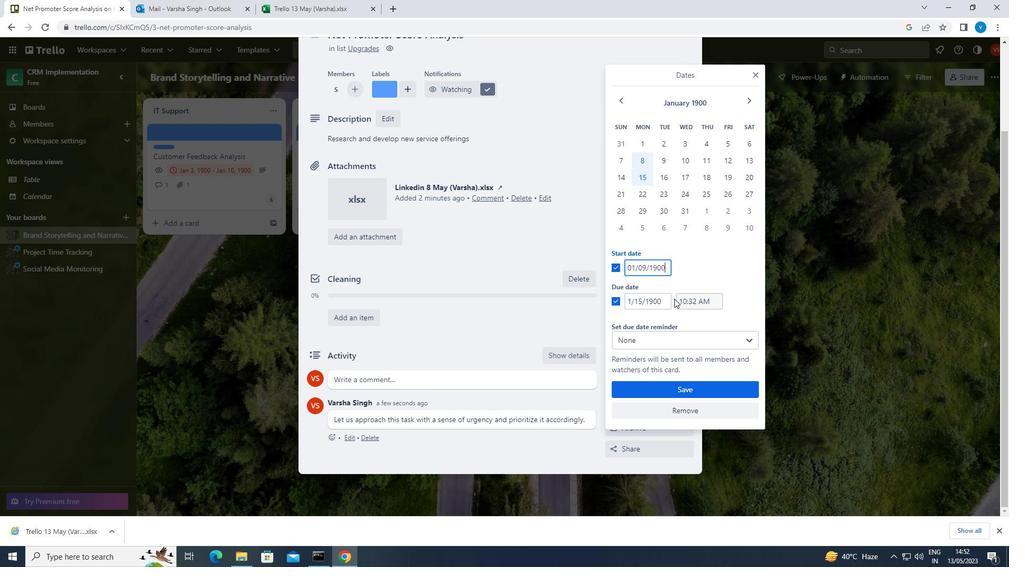 
Action: Mouse pressed left at (662, 299)
Screenshot: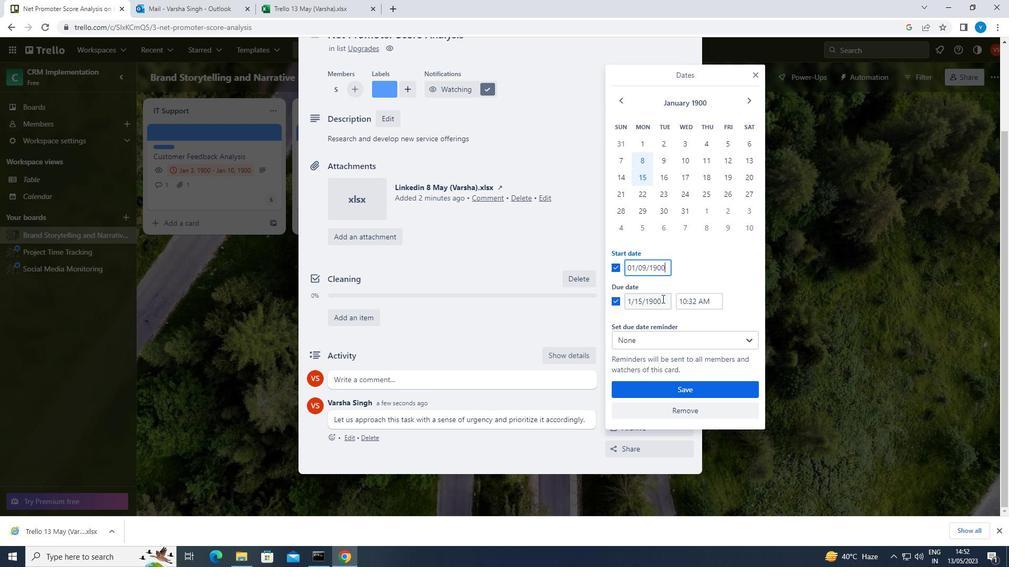 
Action: Key pressed <Key.backspace><Key.backspace><Key.backspace><Key.backspace><Key.backspace><Key.backspace><Key.backspace><Key.backspace><Key.backspace><Key.backspace><Key.backspace><Key.backspace><Key.backspace><Key.backspace><Key.backspace><Key.backspace><Key.backspace><Key.backspace><Key.backspace><Key.backspace><Key.backspace>01/16/1900
Screenshot: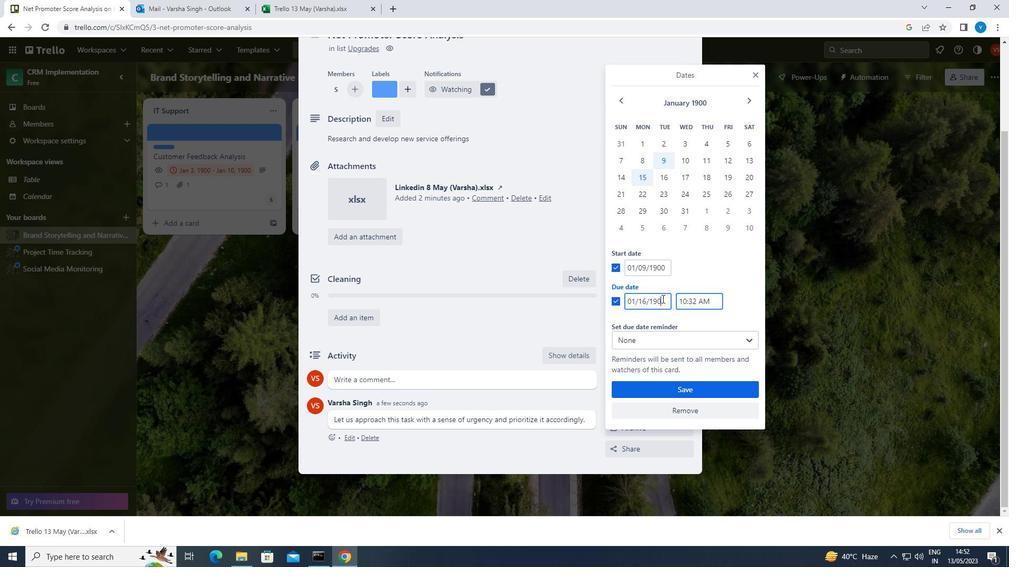
Action: Mouse moved to (676, 389)
Screenshot: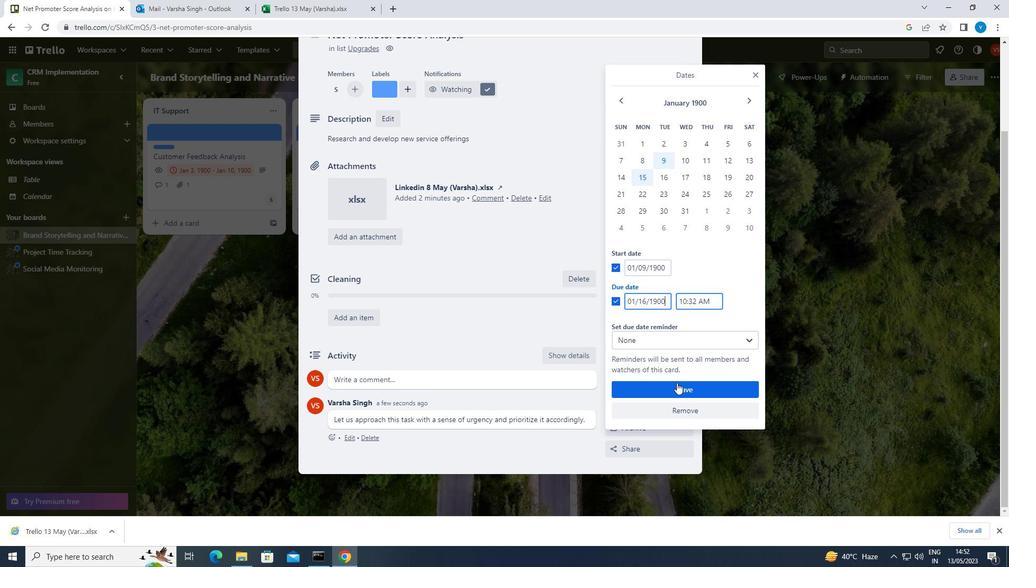 
Action: Mouse pressed left at (676, 389)
Screenshot: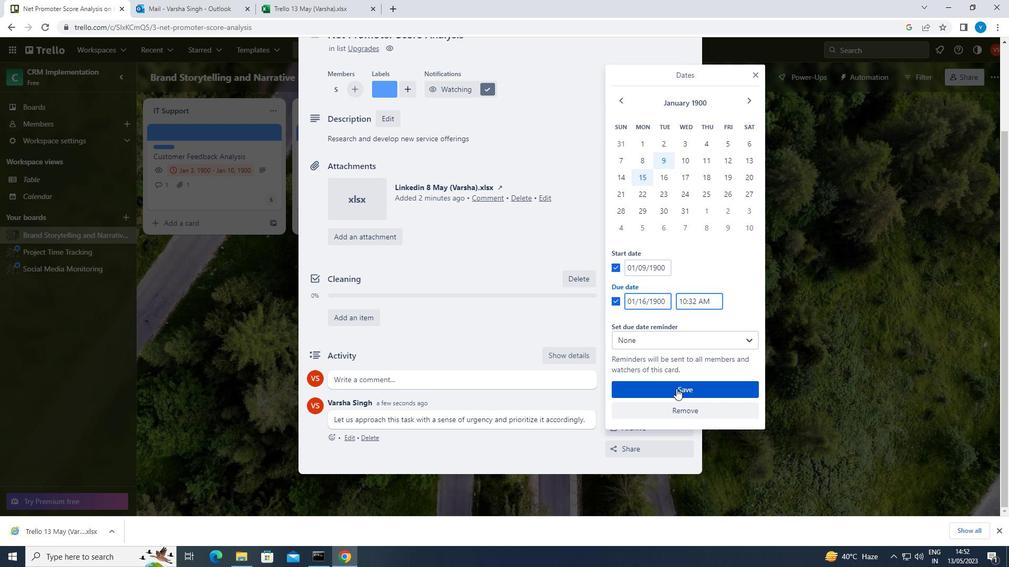 
Action: Mouse moved to (676, 389)
Screenshot: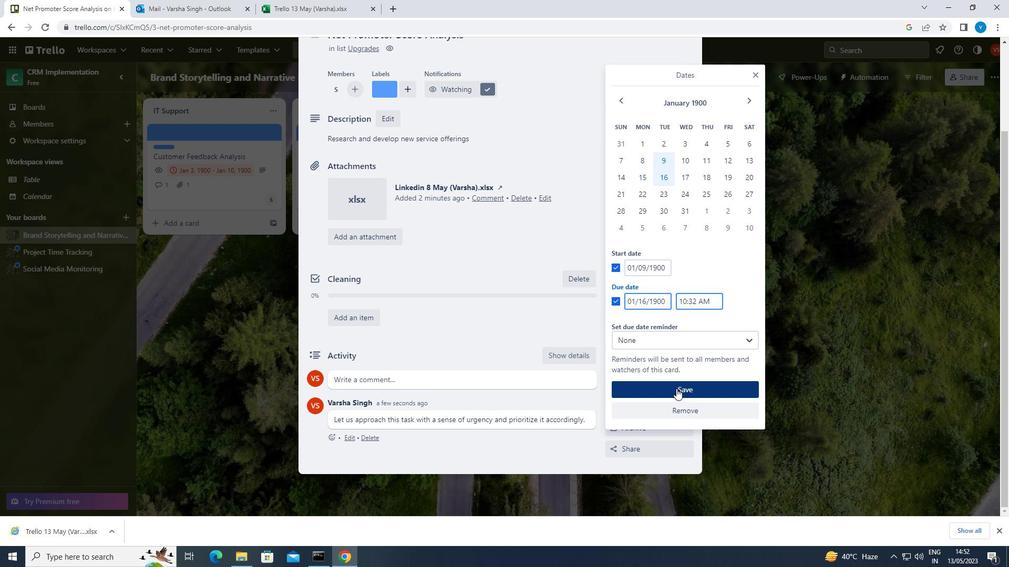 
